 Task: Find connections with filter location Olavarría with filter topic #communitybuildingwith filter profile language German with filter current company Tata Communications with filter school AGRA COLLEGE, AGRA with filter industry Metal Ore Mining with filter service category Wealth Management with filter keywords title Nurse Practitioner
Action: Mouse moved to (622, 114)
Screenshot: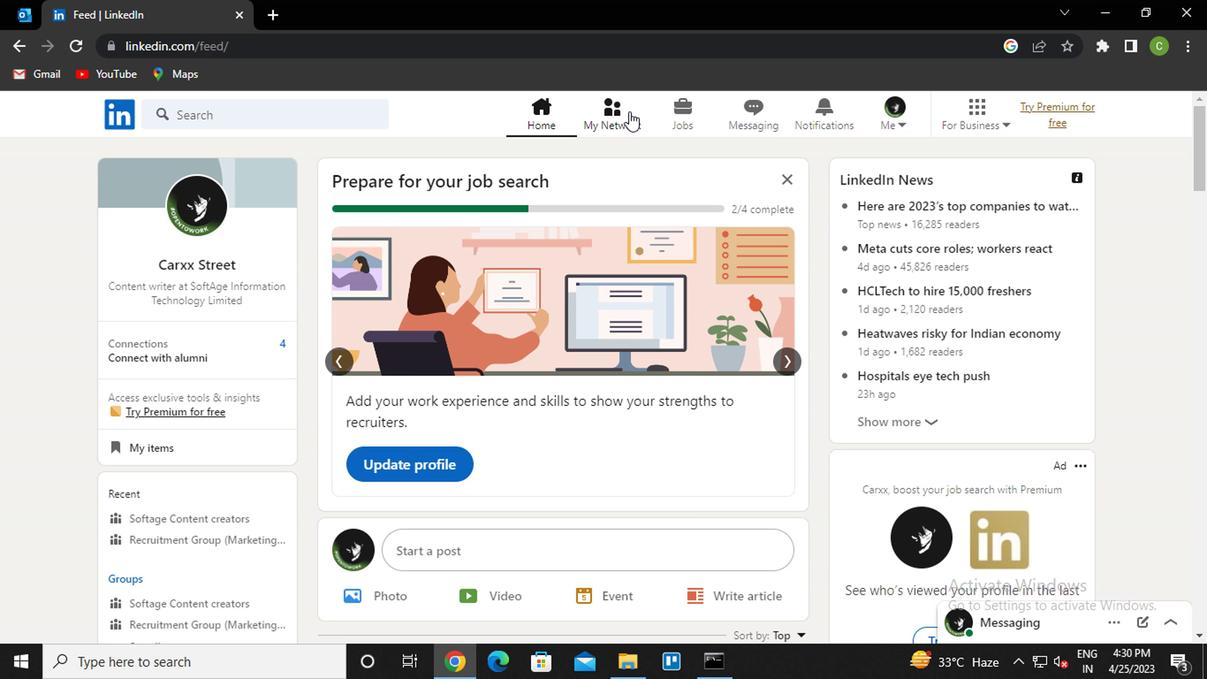 
Action: Mouse pressed left at (622, 114)
Screenshot: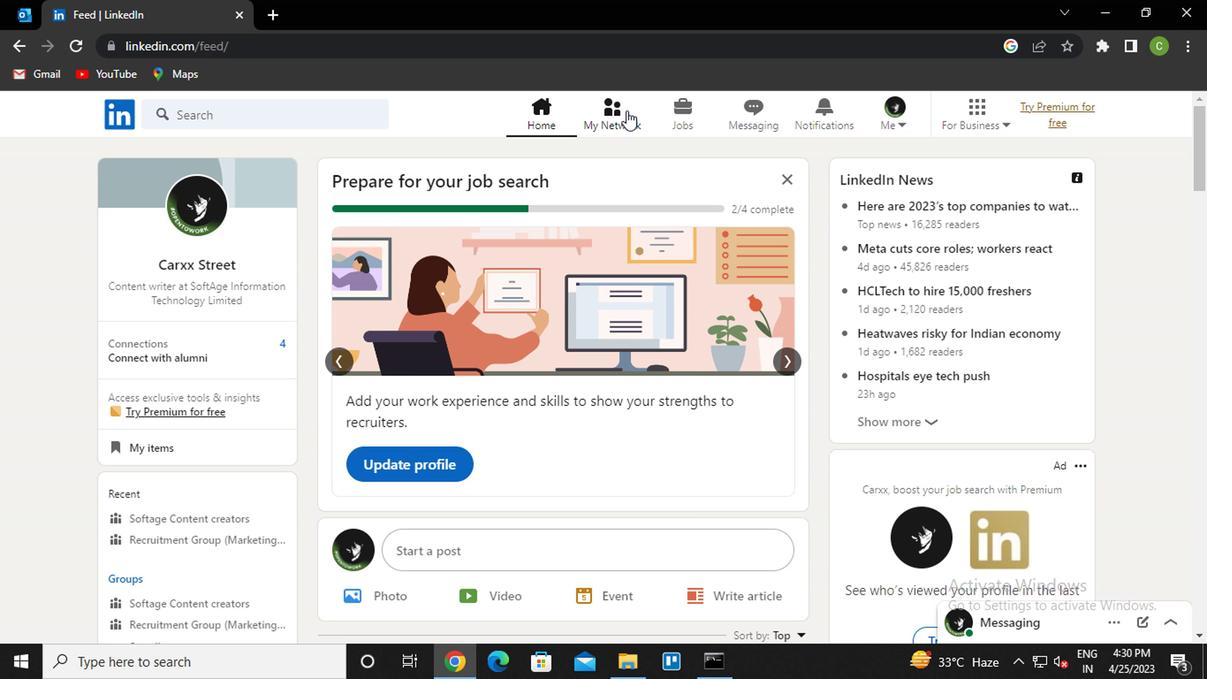 
Action: Mouse moved to (273, 220)
Screenshot: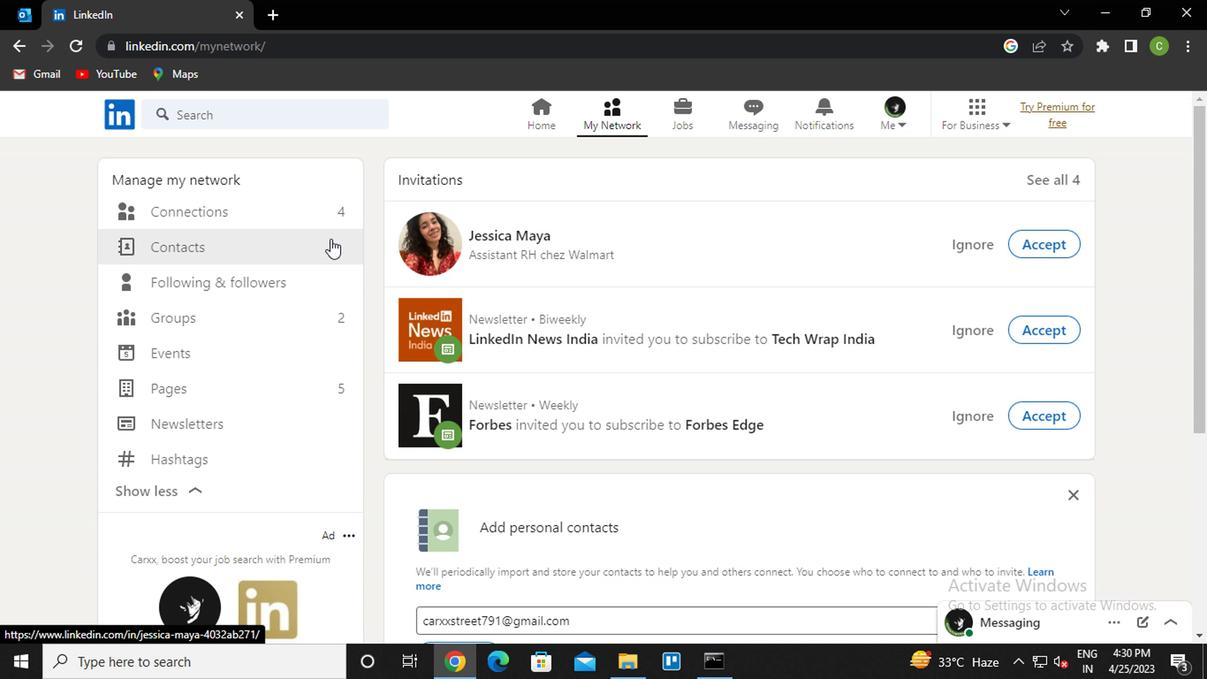 
Action: Mouse pressed left at (273, 220)
Screenshot: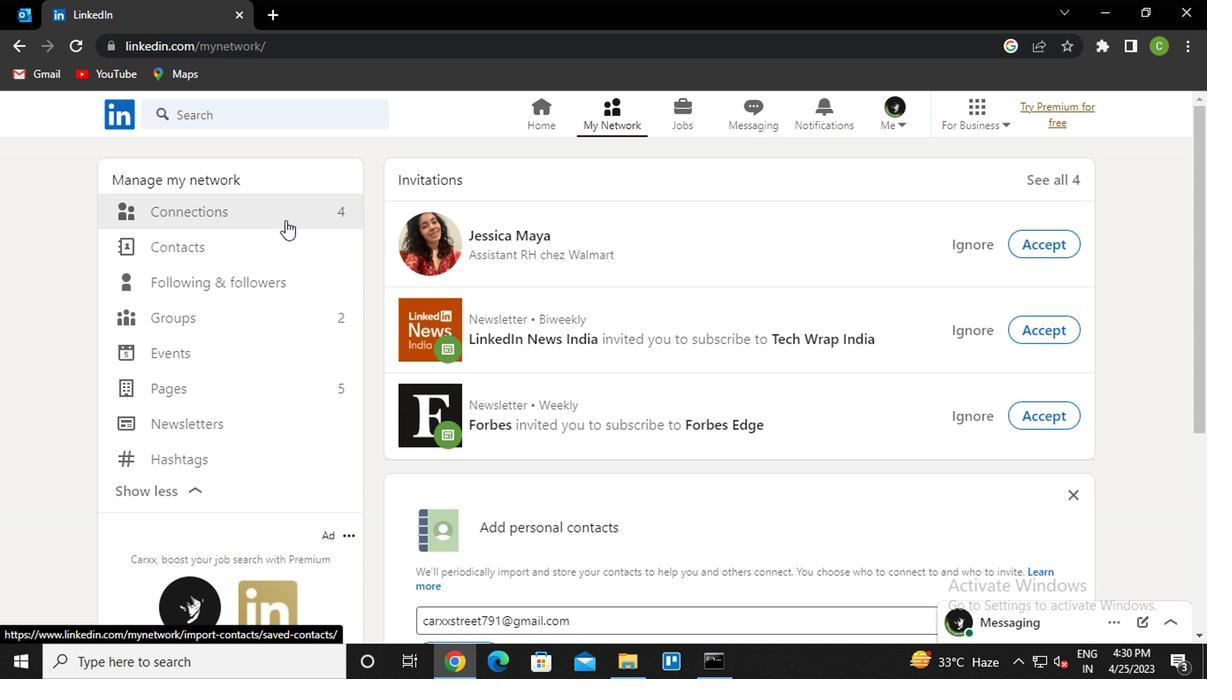 
Action: Mouse moved to (719, 212)
Screenshot: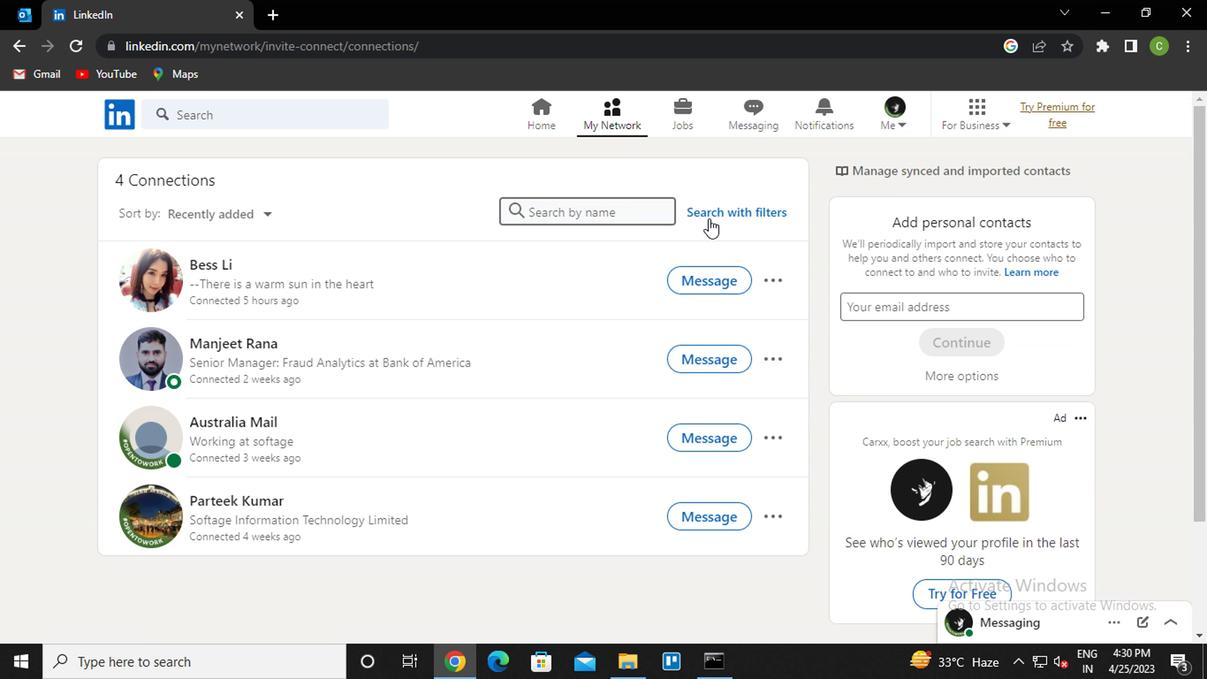 
Action: Mouse pressed left at (719, 212)
Screenshot: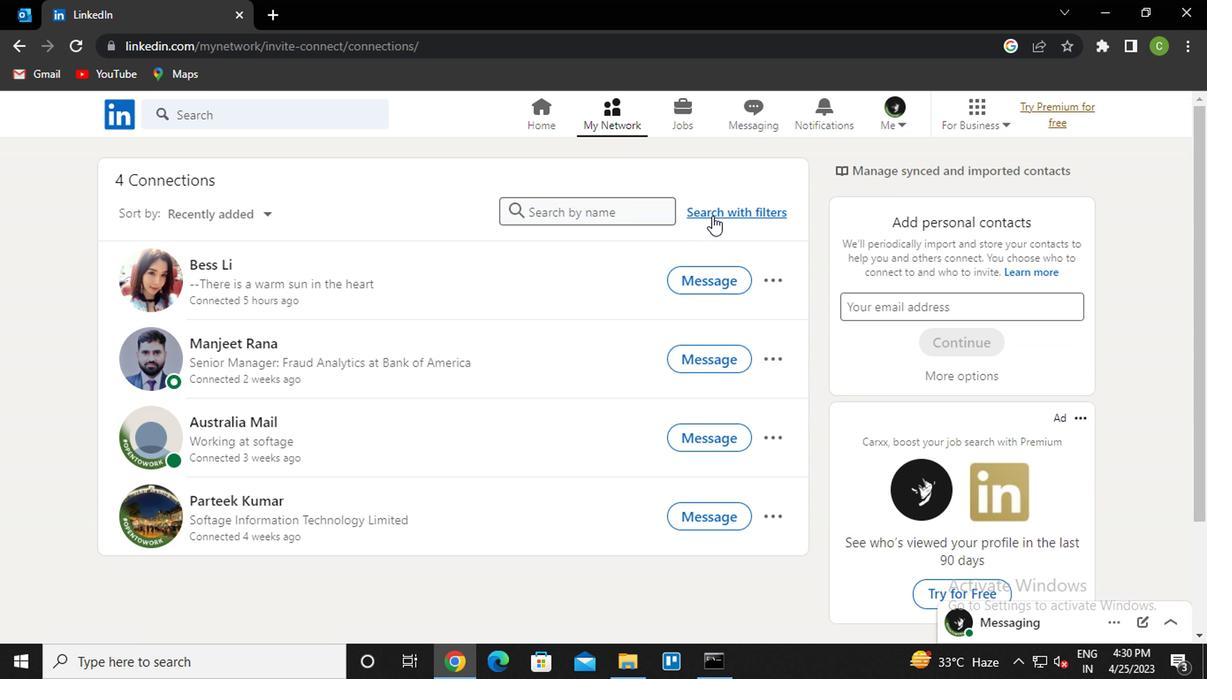 
Action: Mouse moved to (563, 162)
Screenshot: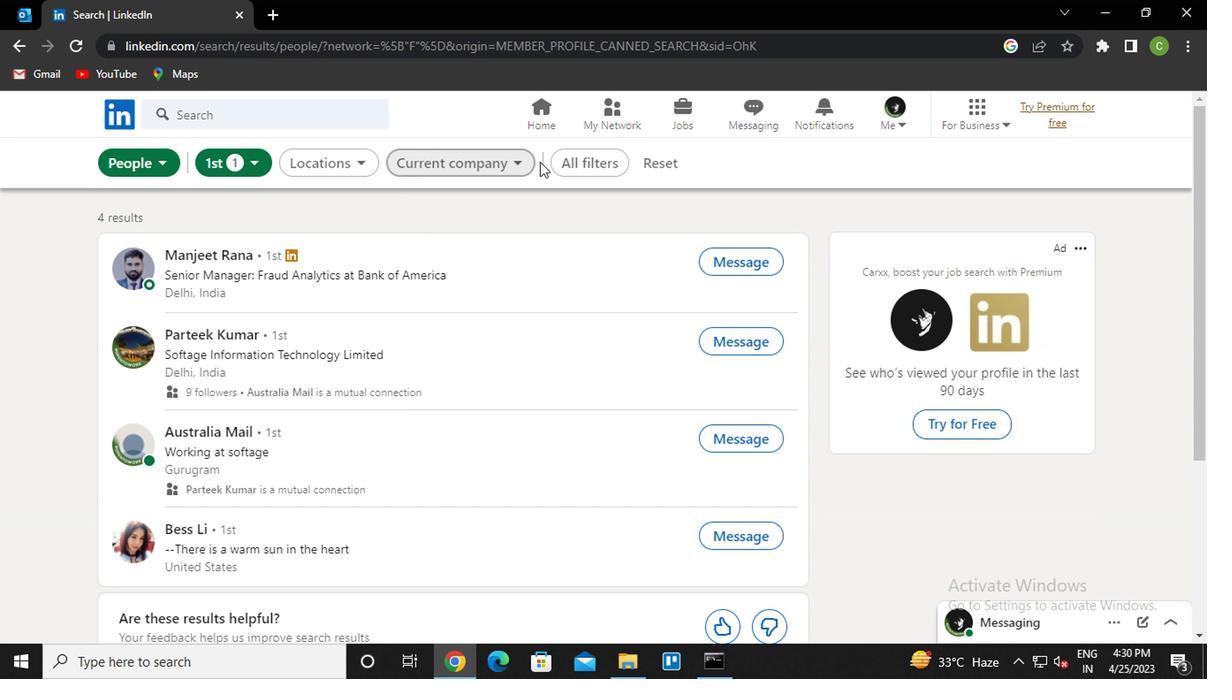 
Action: Mouse pressed left at (563, 162)
Screenshot: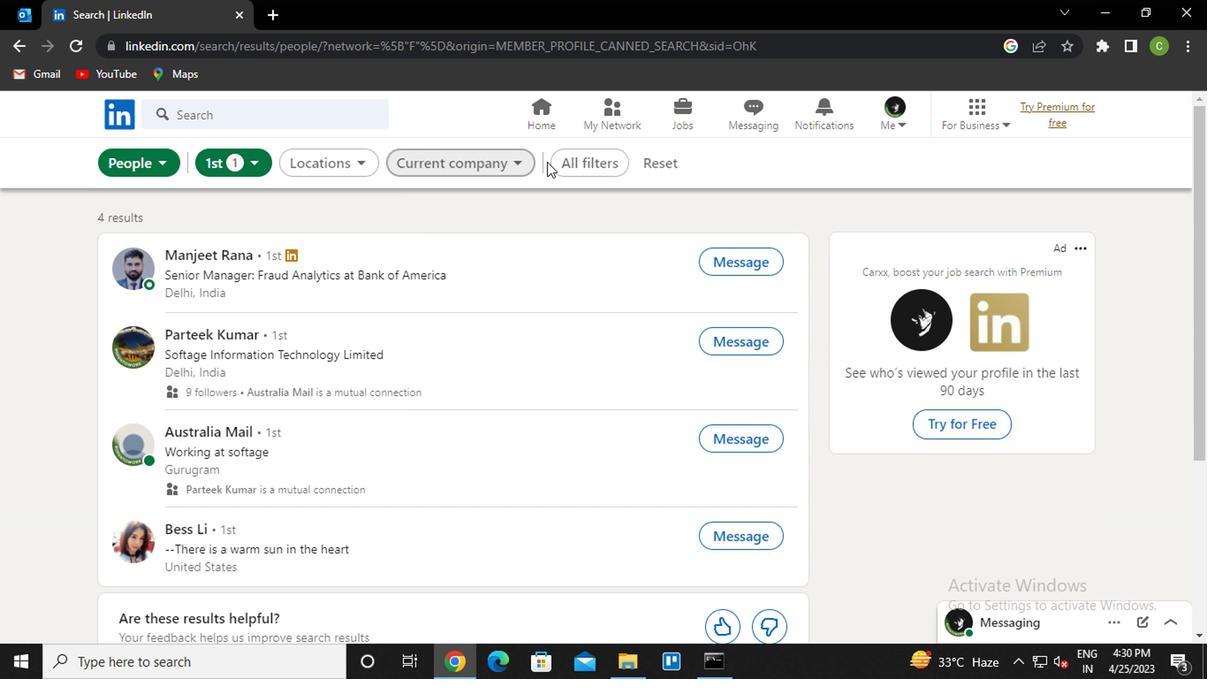 
Action: Mouse moved to (914, 403)
Screenshot: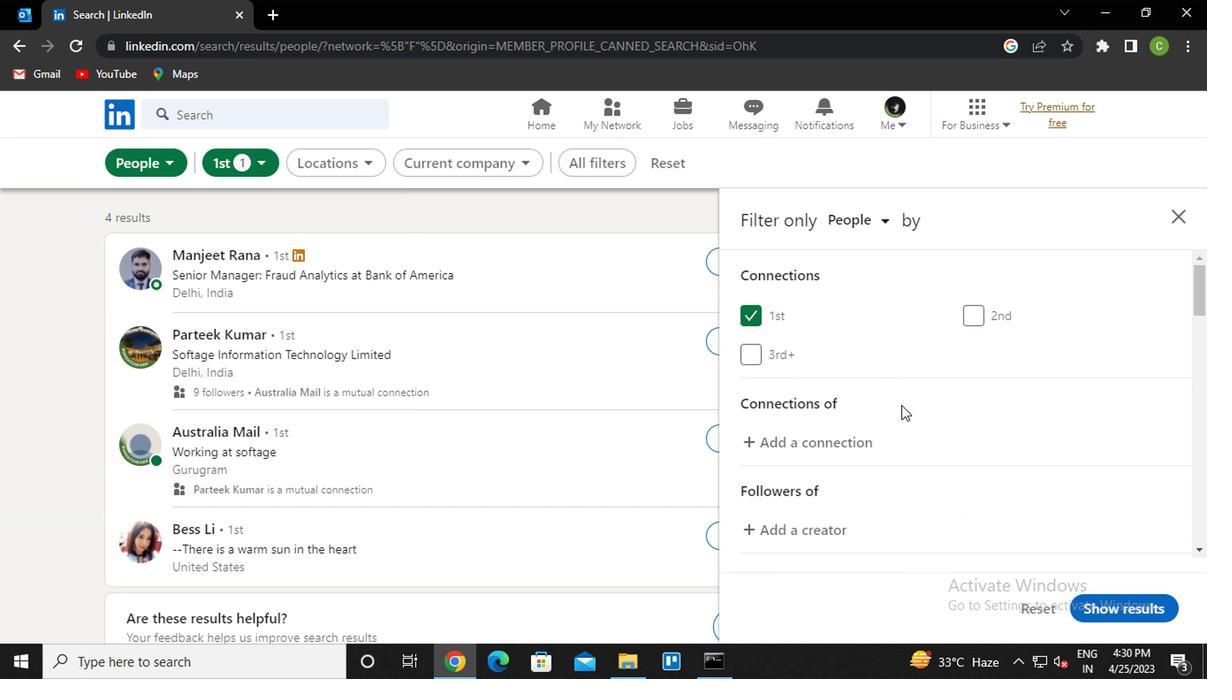 
Action: Mouse scrolled (914, 401) with delta (0, -1)
Screenshot: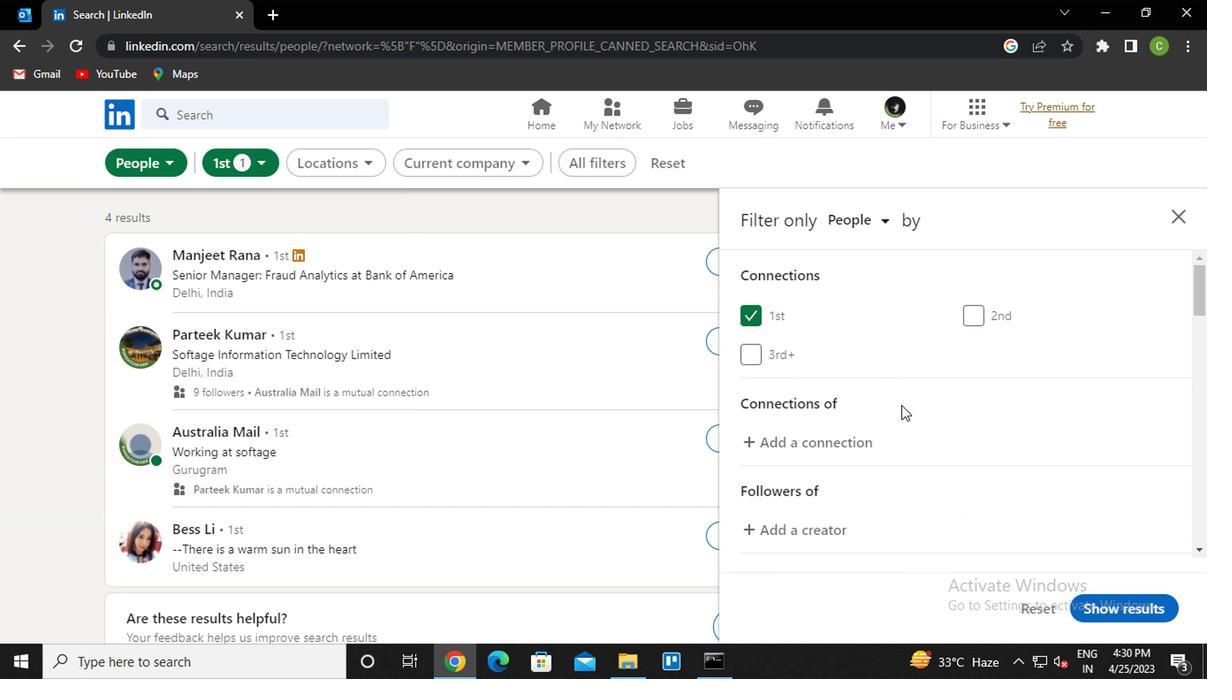 
Action: Mouse moved to (914, 401)
Screenshot: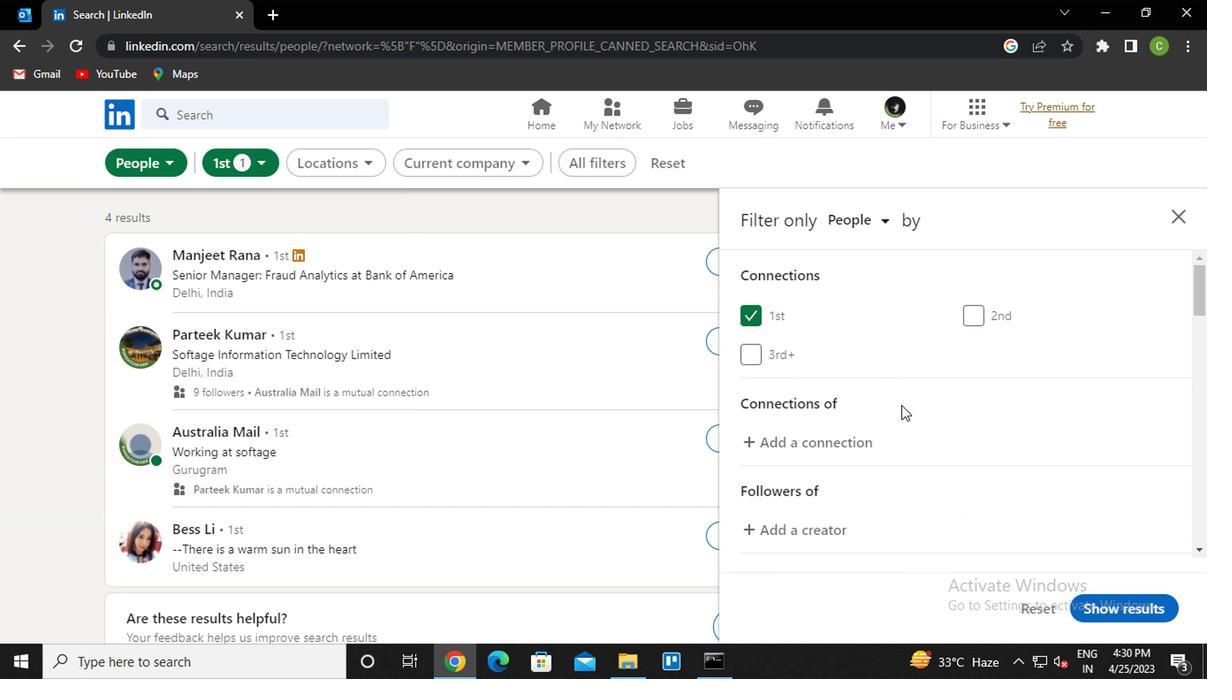 
Action: Mouse scrolled (914, 401) with delta (0, 0)
Screenshot: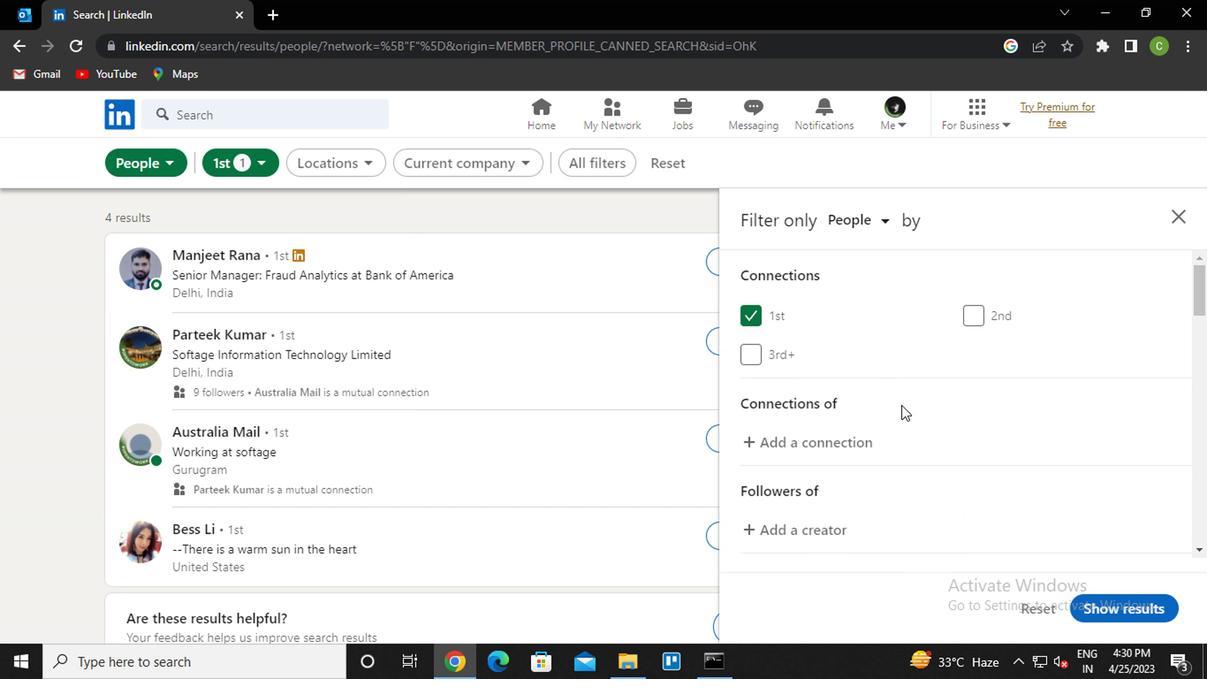 
Action: Mouse moved to (917, 401)
Screenshot: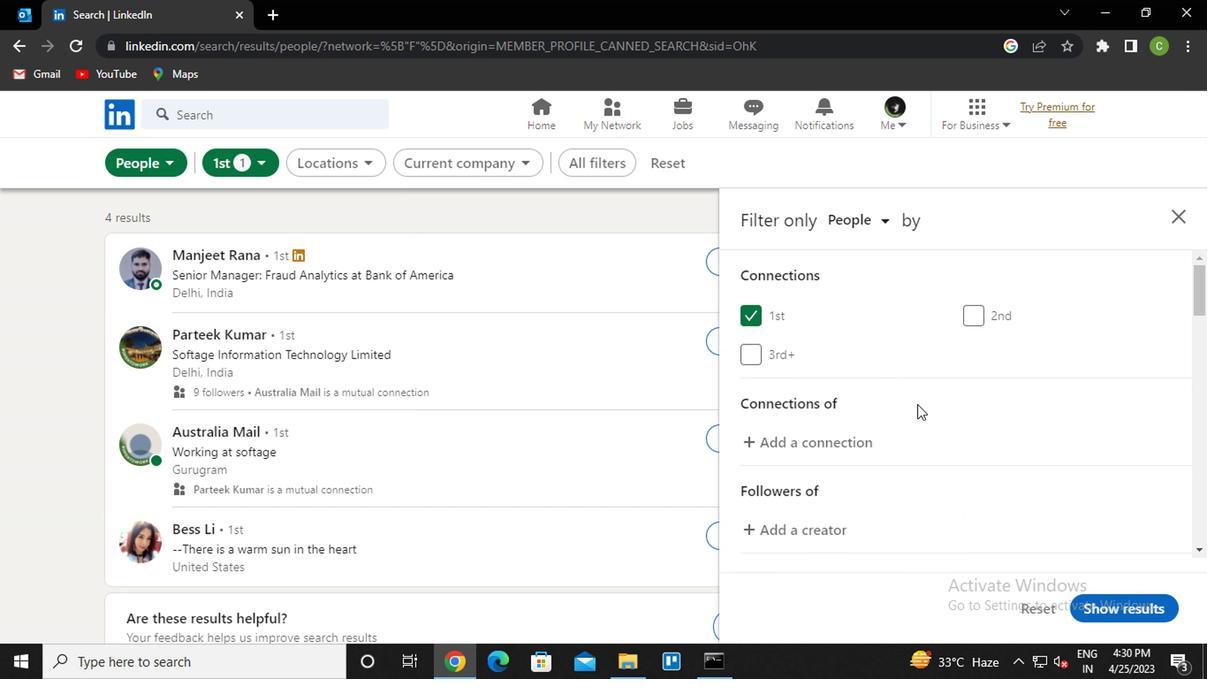 
Action: Mouse scrolled (917, 400) with delta (0, 0)
Screenshot: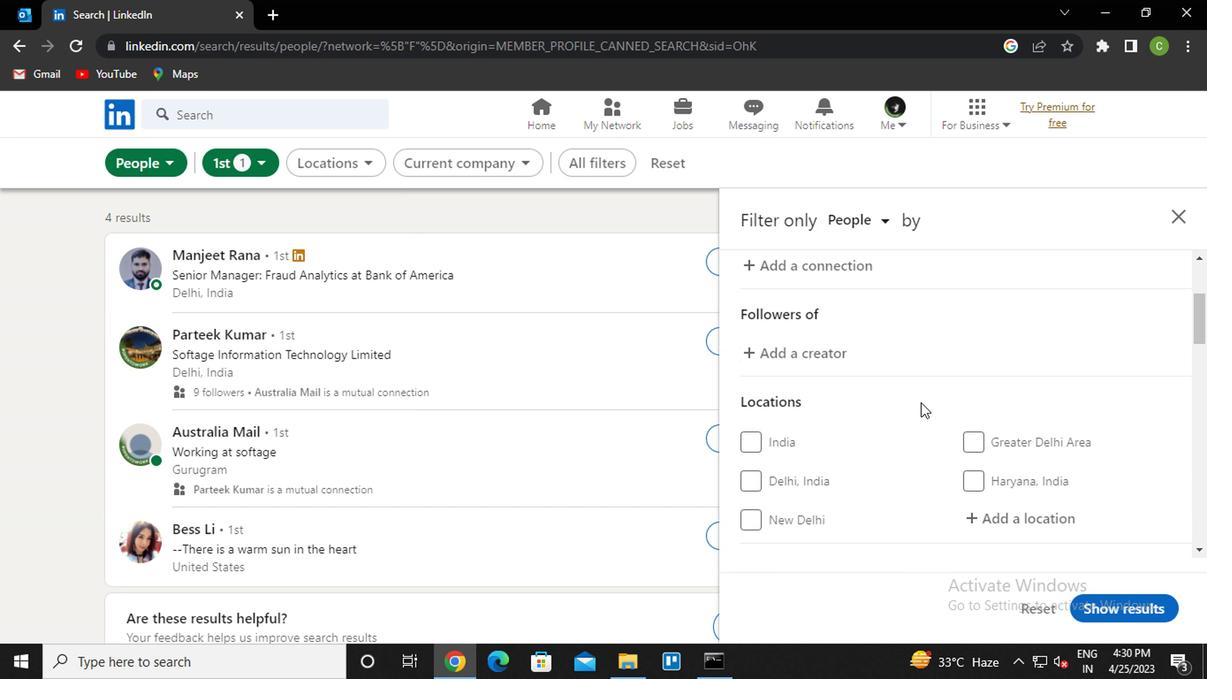 
Action: Mouse moved to (1007, 423)
Screenshot: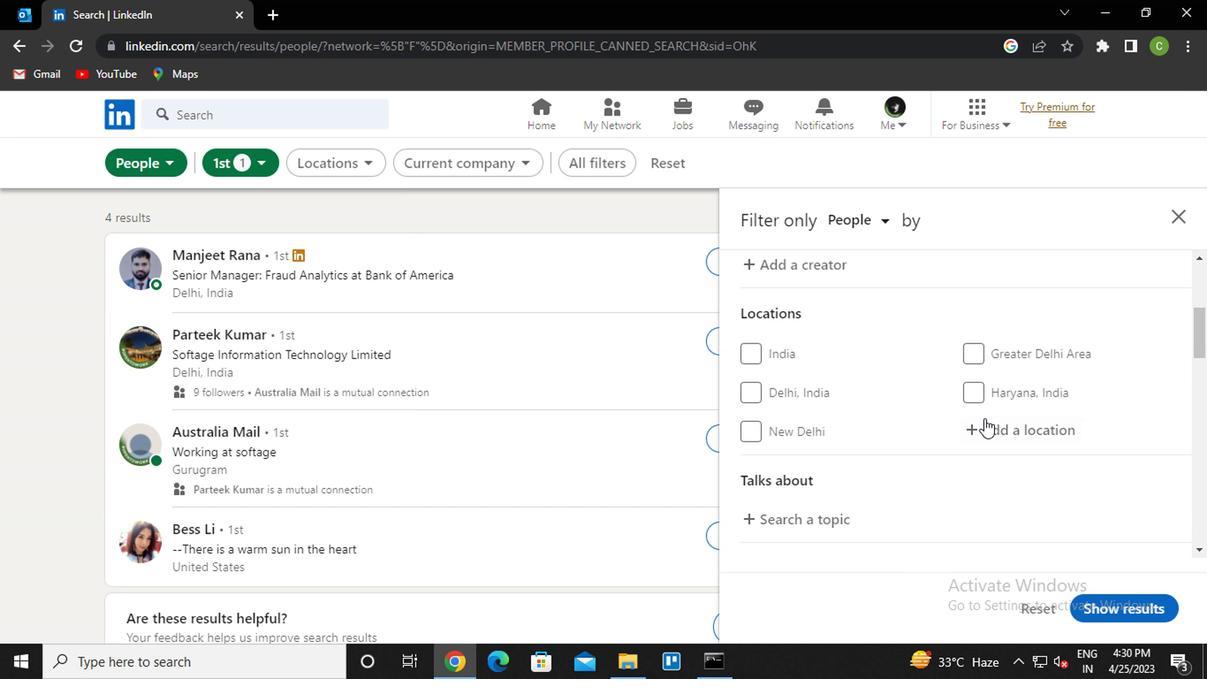 
Action: Mouse pressed left at (1007, 423)
Screenshot: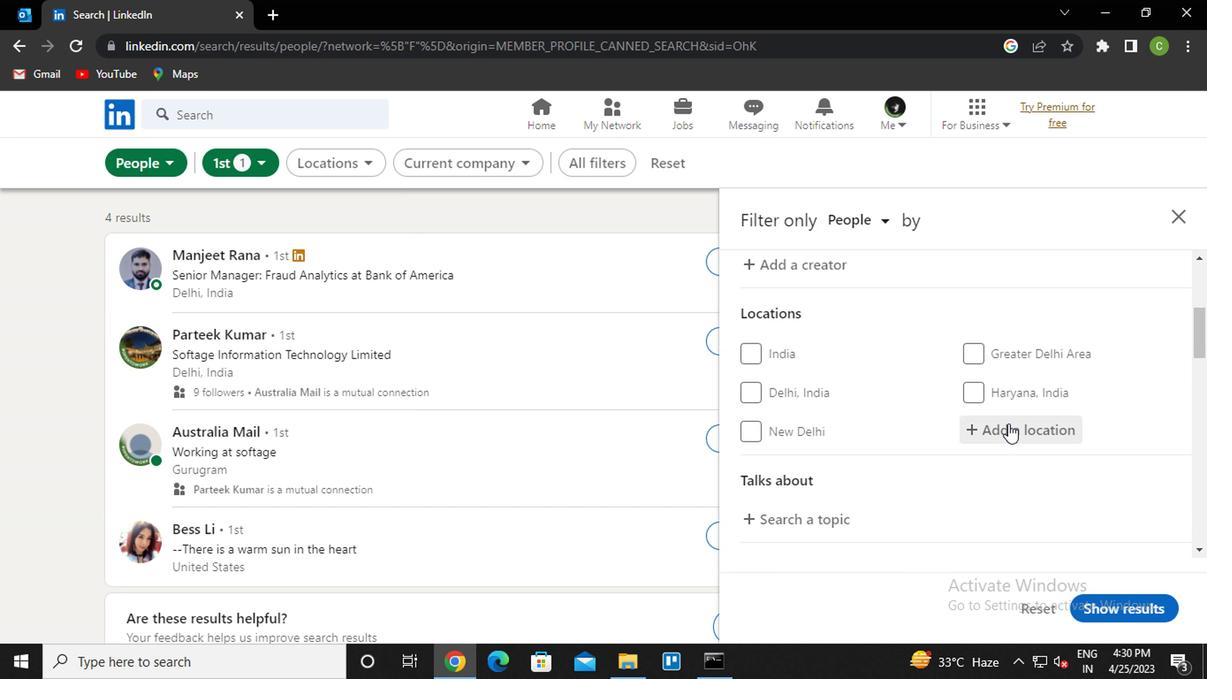 
Action: Mouse moved to (897, 499)
Screenshot: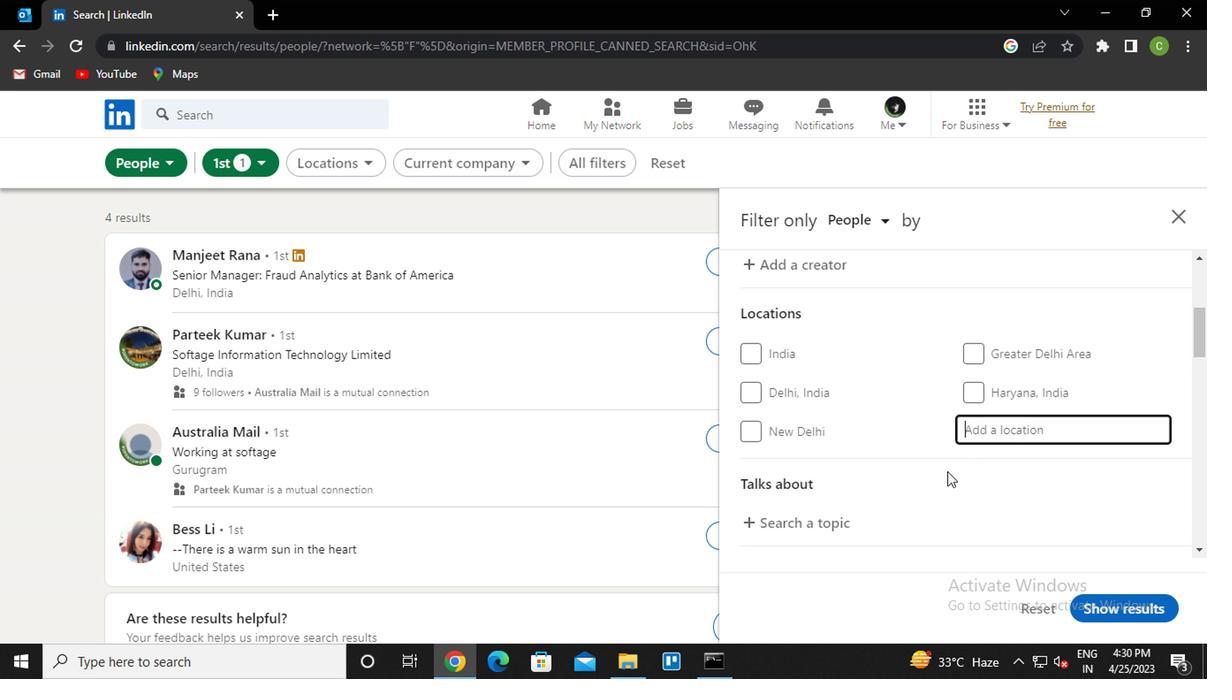
Action: Key pressed ola<Key.backspace><Key.backspace><Key.caps_lock>lavaria<Key.backspace><Key.backspace><Key.backspace>rria
Screenshot: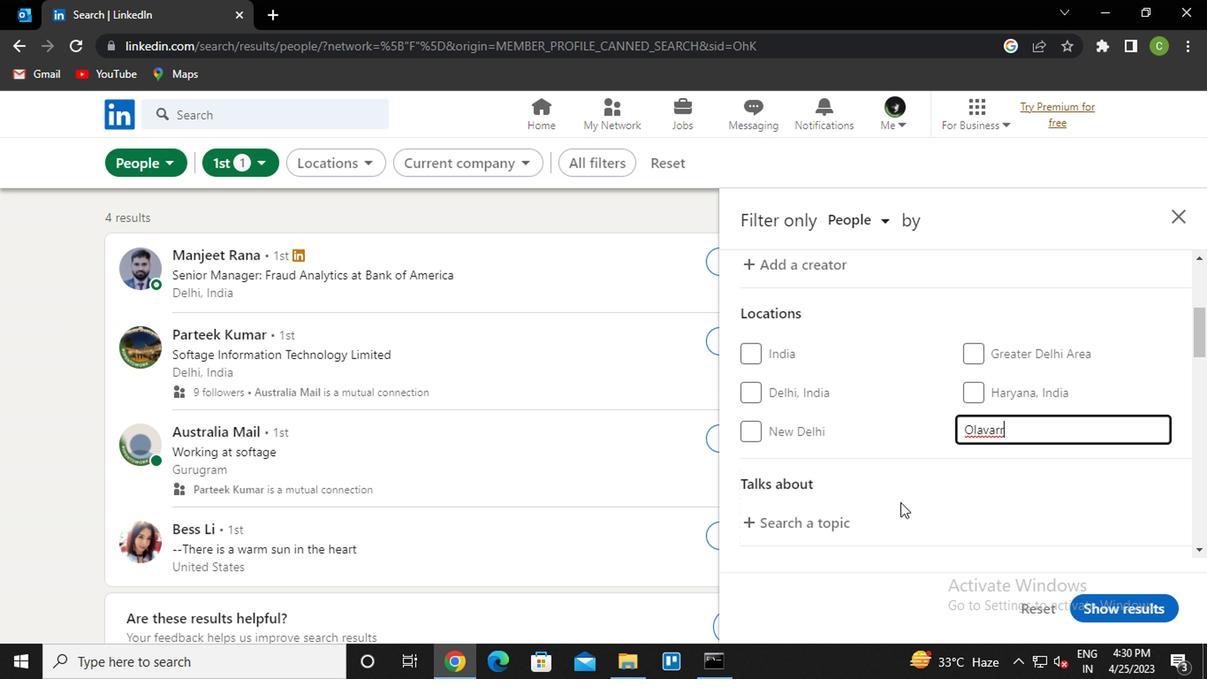 
Action: Mouse moved to (914, 481)
Screenshot: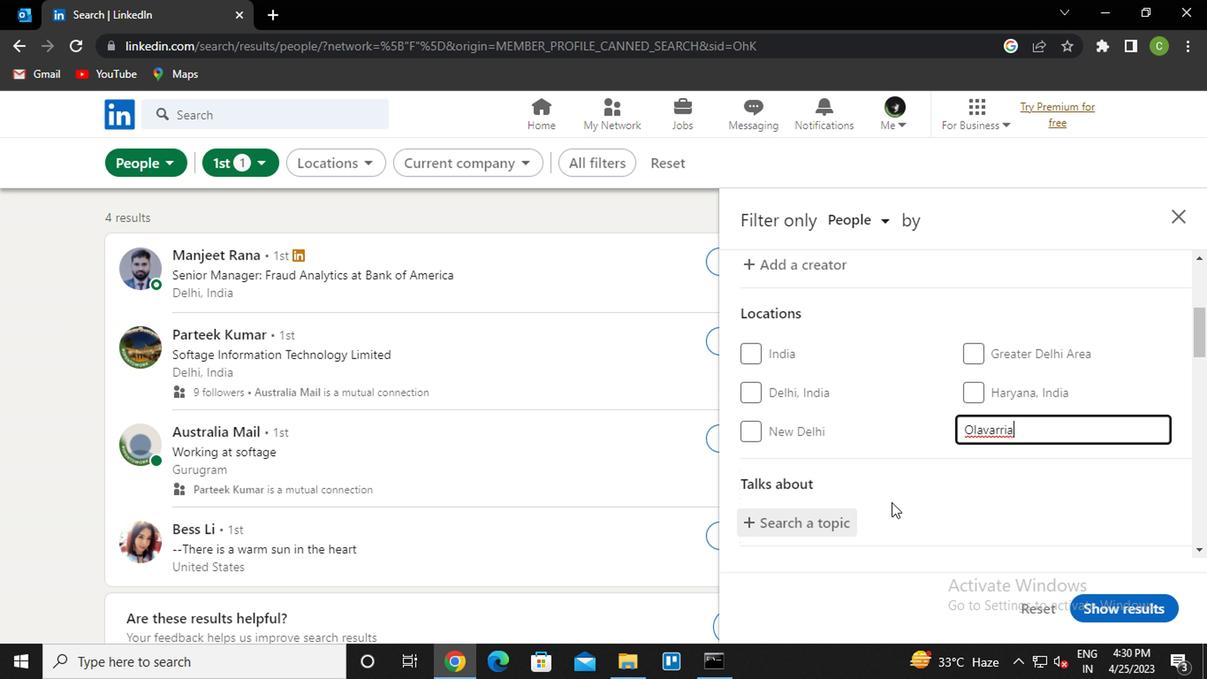 
Action: Mouse pressed left at (914, 481)
Screenshot: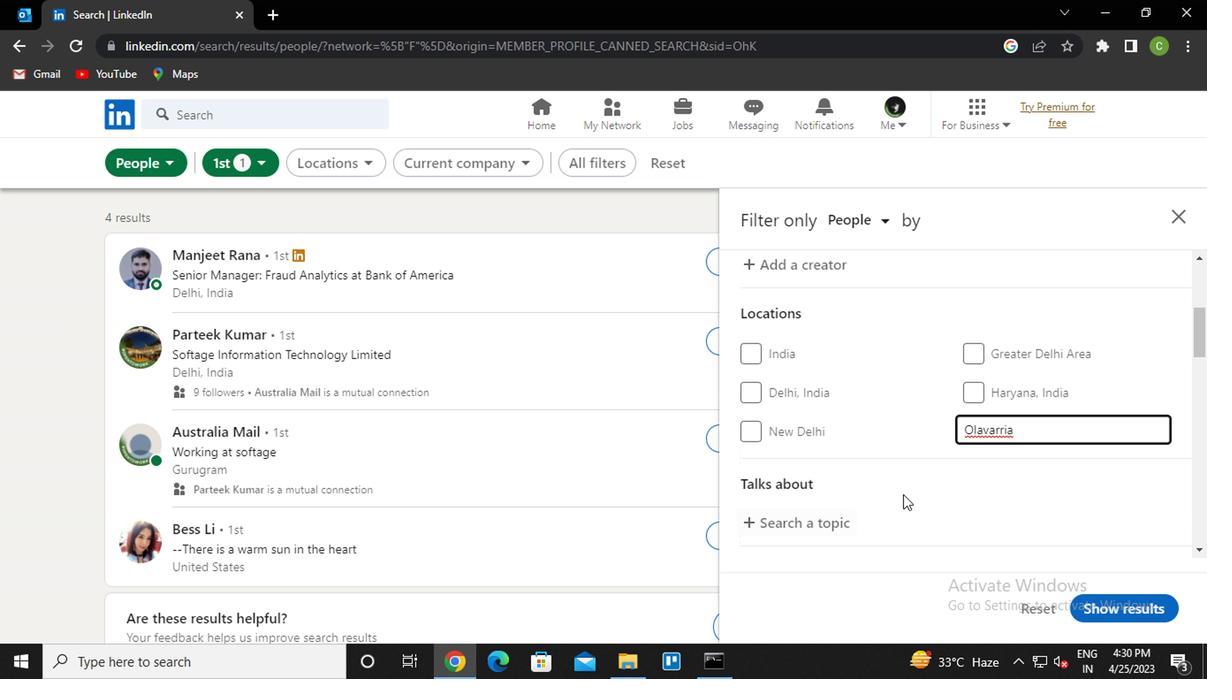 
Action: Mouse moved to (826, 515)
Screenshot: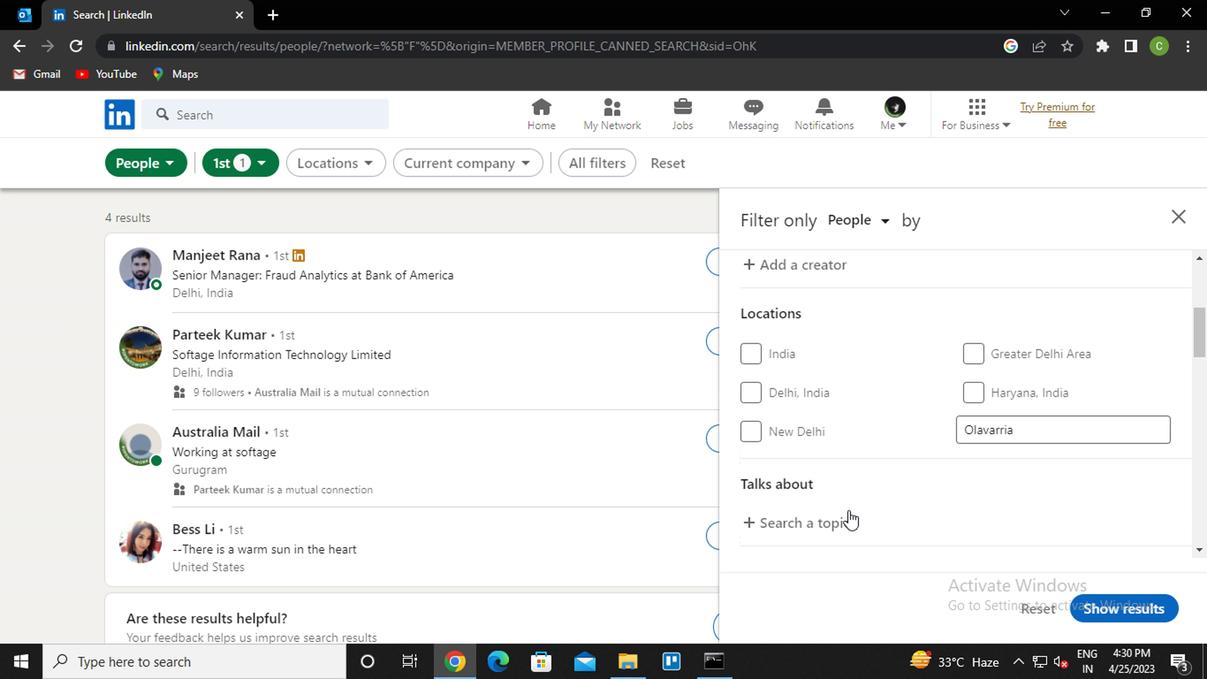 
Action: Mouse pressed left at (826, 515)
Screenshot: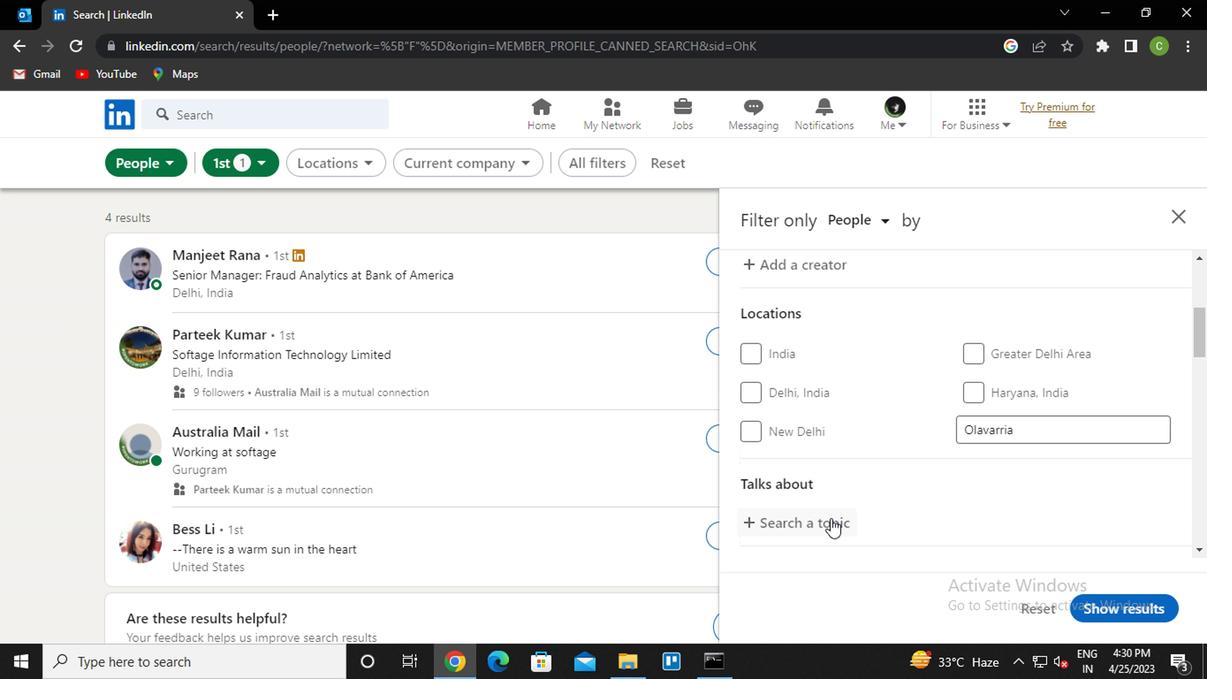 
Action: Mouse moved to (837, 496)
Screenshot: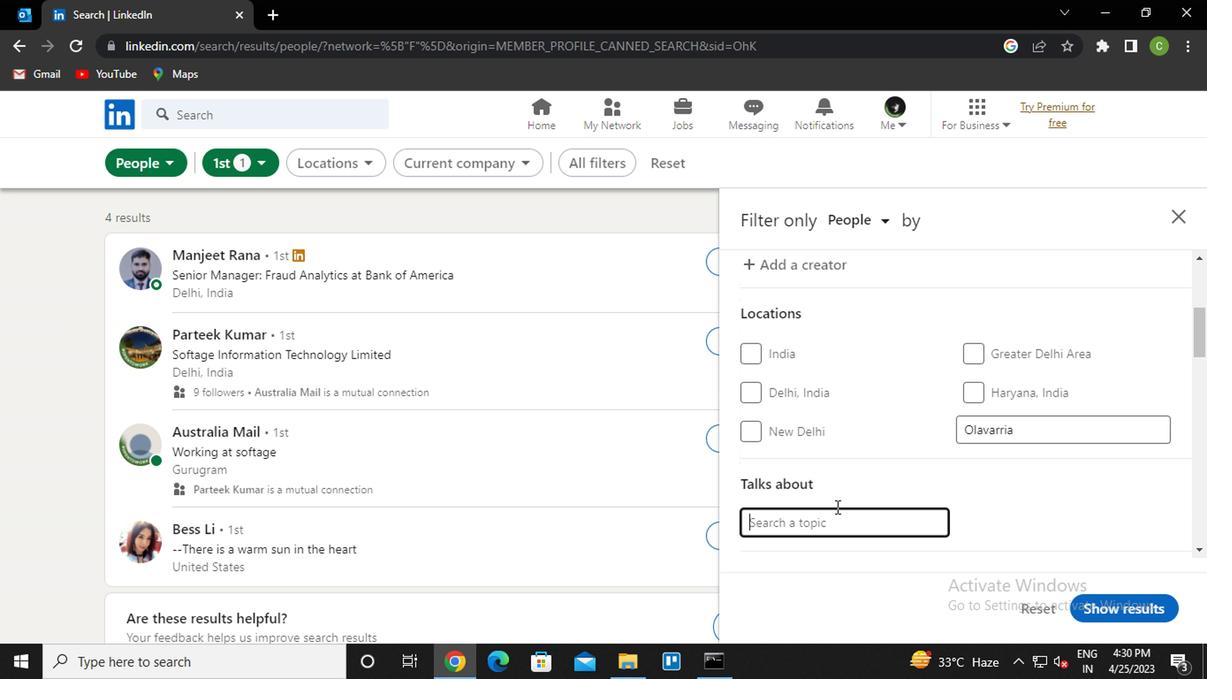 
Action: Key pressed <Key.caps_lock>c<Key.caps_lock>ommunity<Key.down><Key.down><Key.down><Key.down><Key.up><Key.enter>
Screenshot: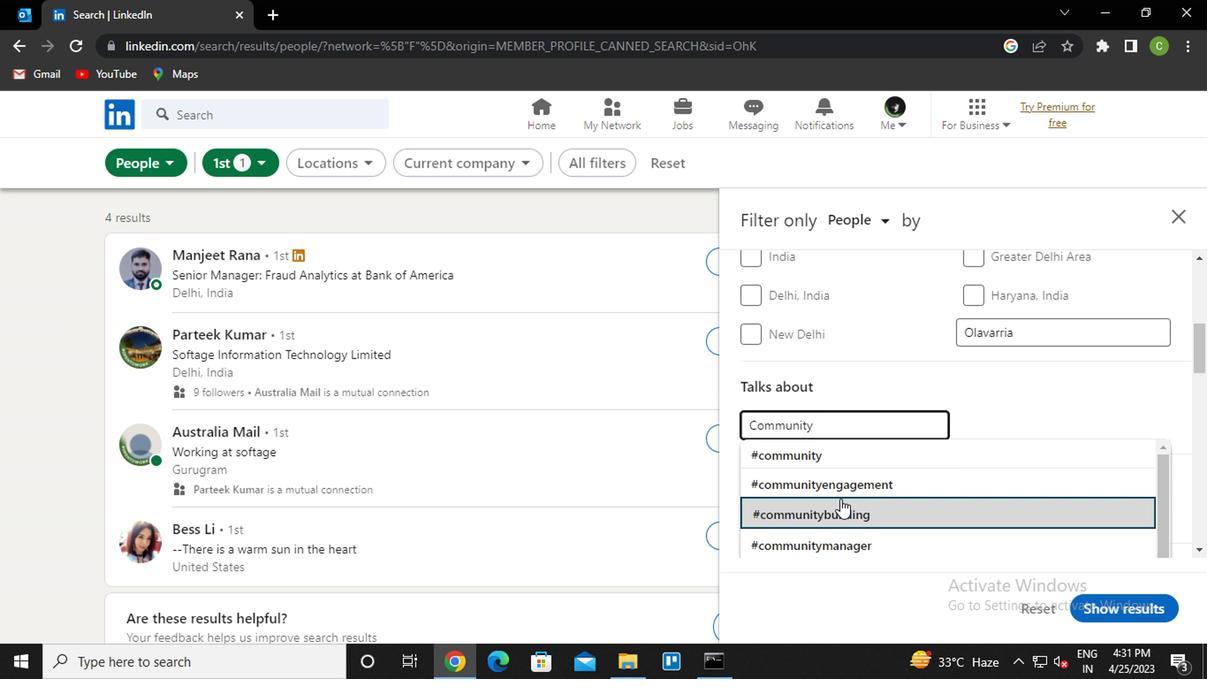 
Action: Mouse moved to (833, 496)
Screenshot: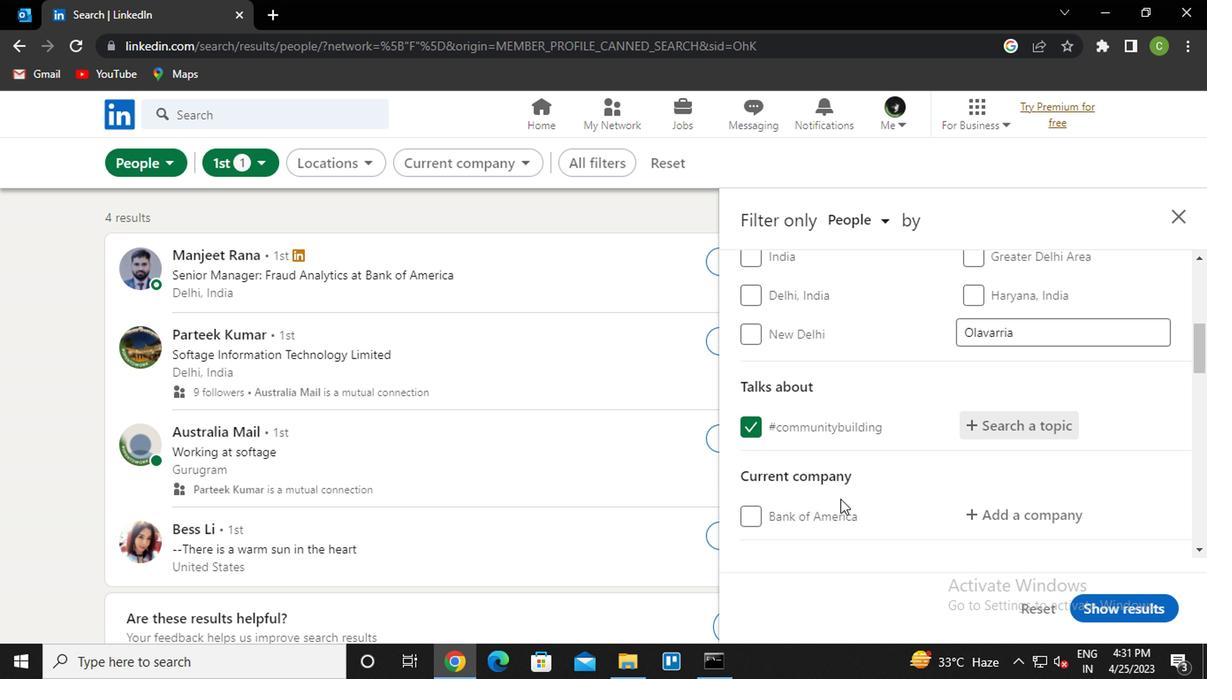 
Action: Mouse scrolled (833, 496) with delta (0, 0)
Screenshot: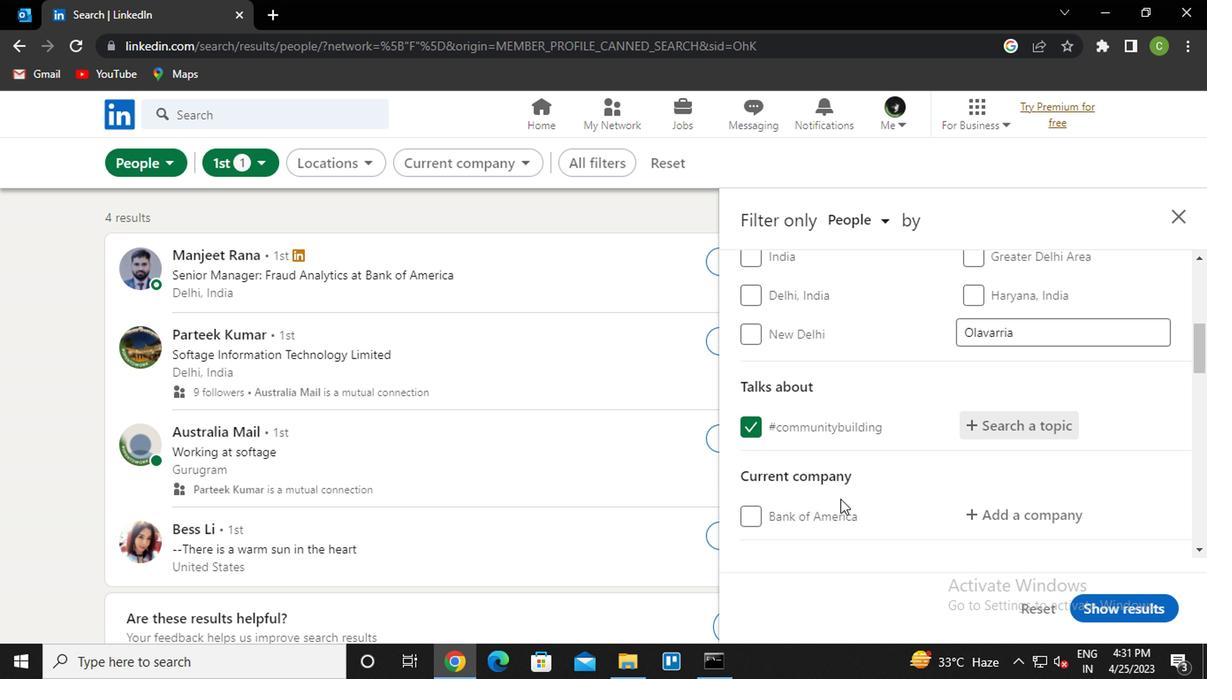 
Action: Mouse moved to (1005, 431)
Screenshot: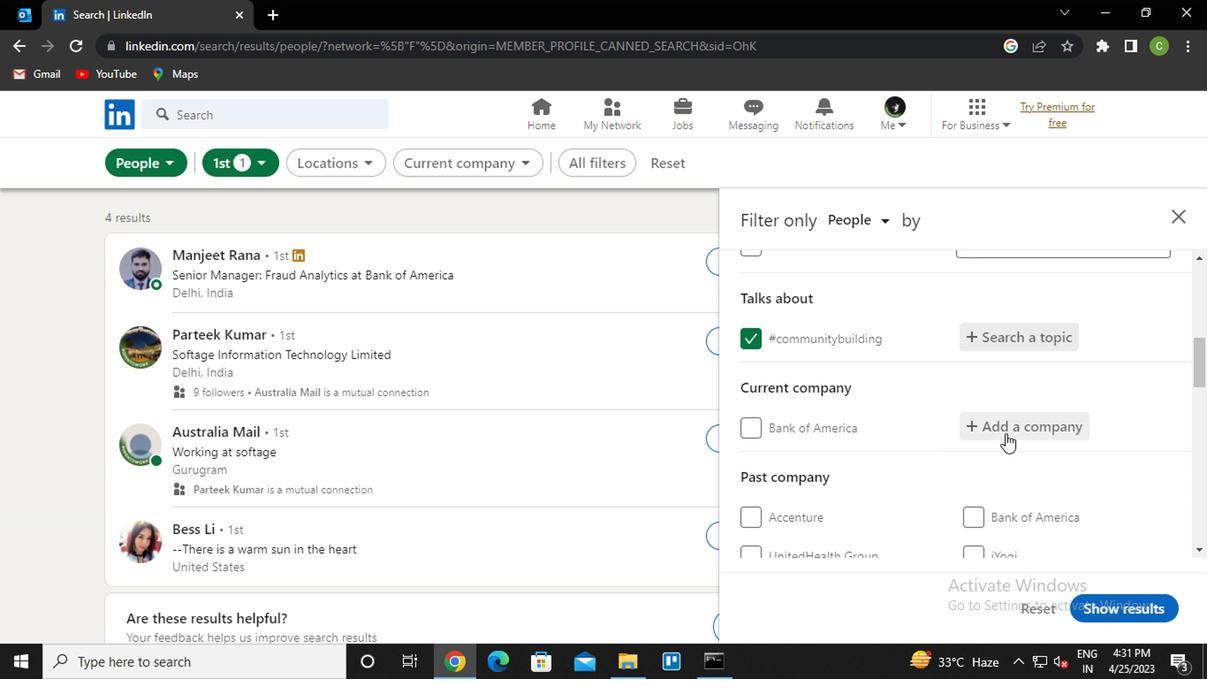 
Action: Mouse pressed left at (1005, 431)
Screenshot: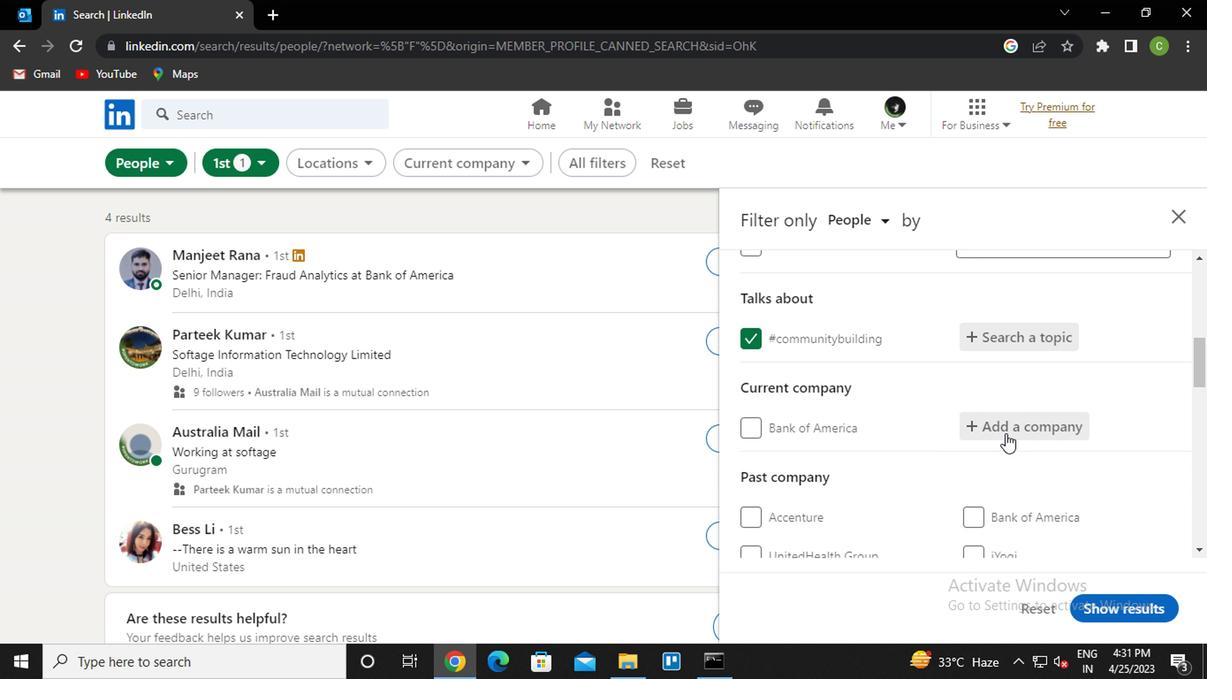 
Action: Mouse moved to (904, 503)
Screenshot: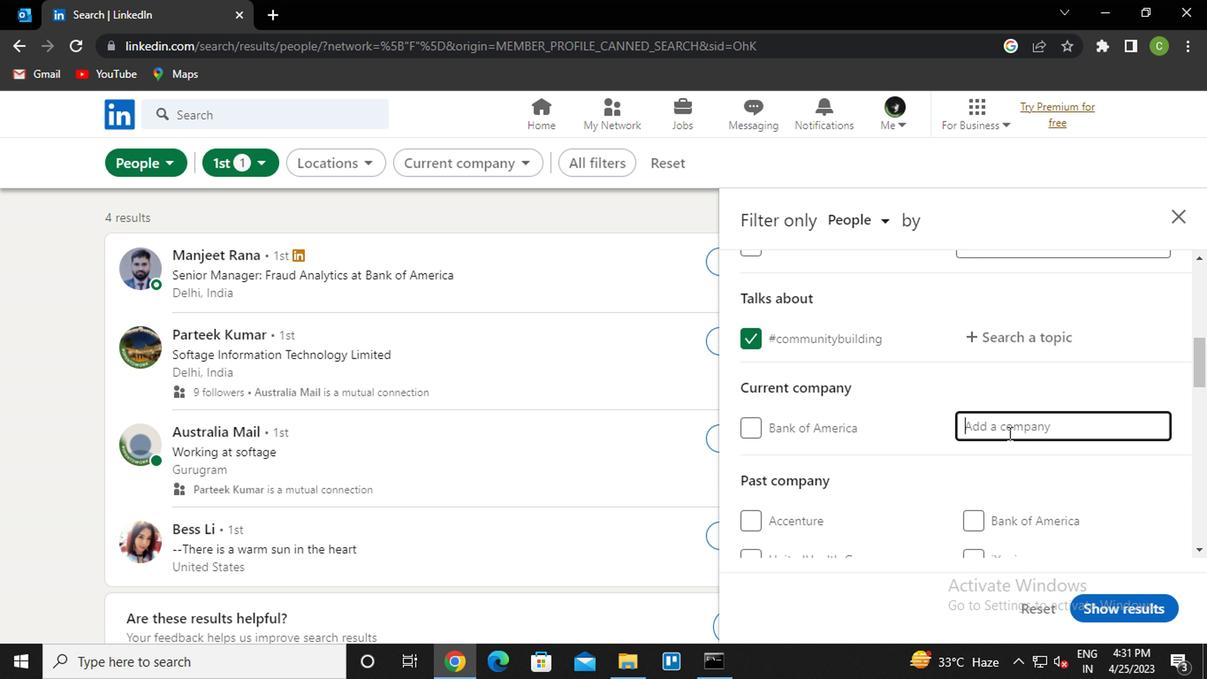 
Action: Key pressed <Key.caps_lock>t<Key.caps_lock>ata<Key.space>communi<Key.down><Key.enter>
Screenshot: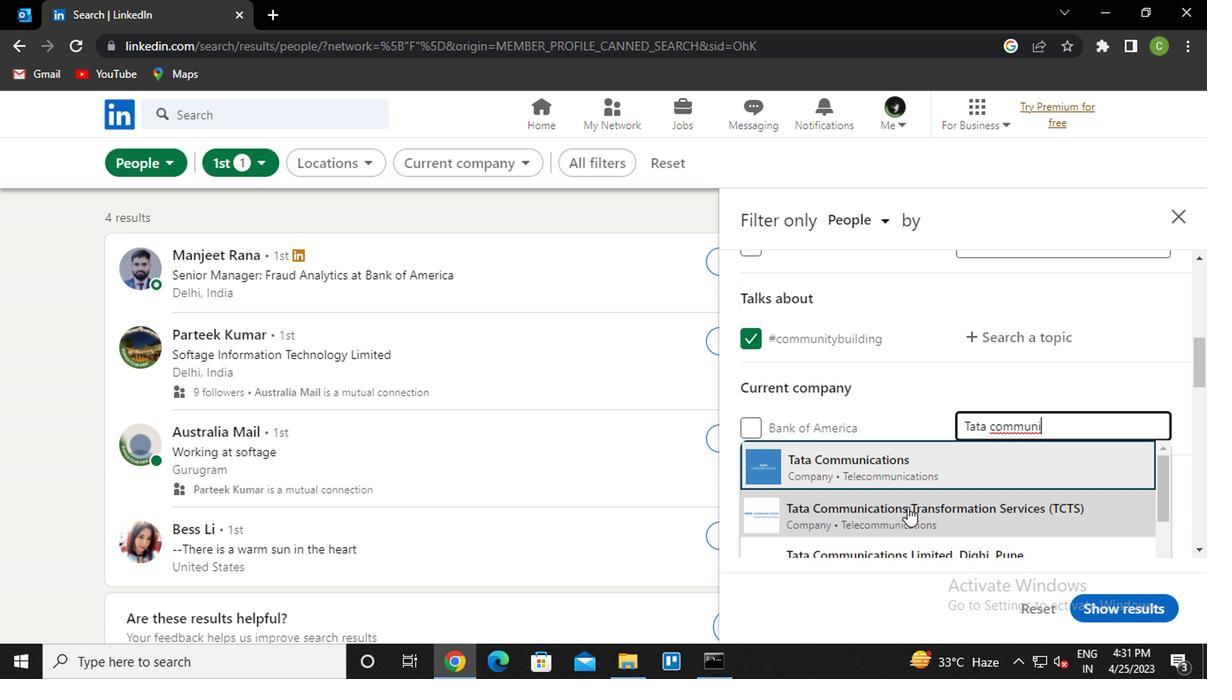 
Action: Mouse moved to (904, 503)
Screenshot: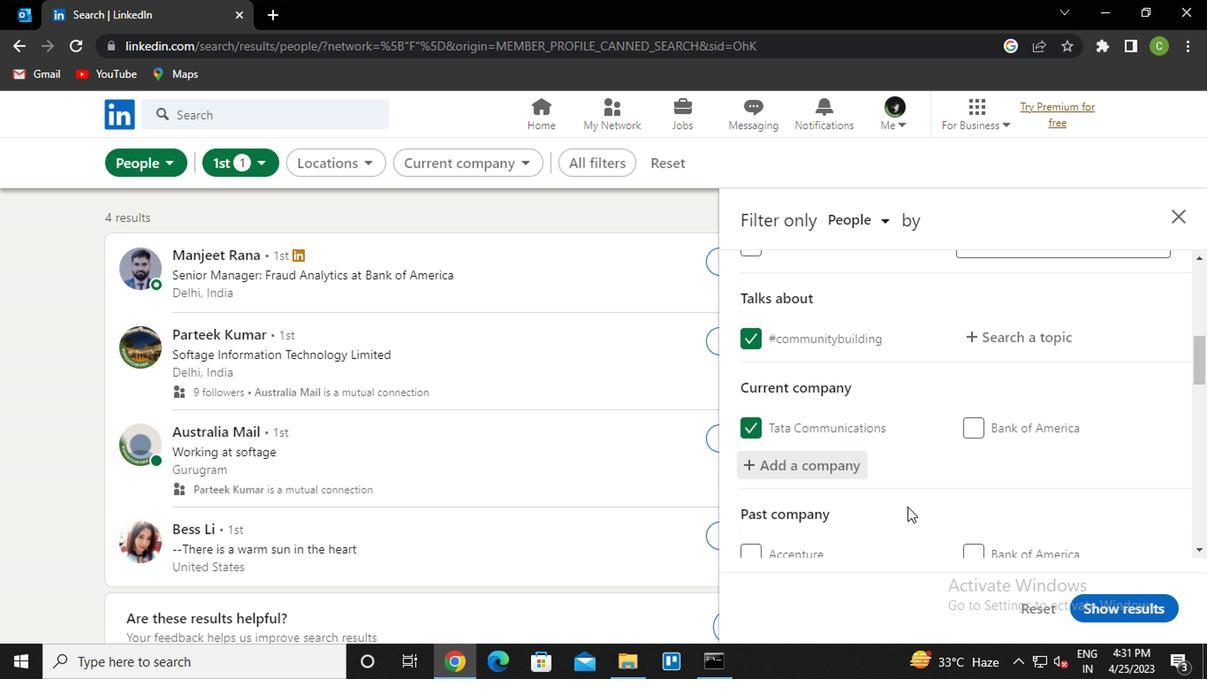 
Action: Mouse scrolled (904, 503) with delta (0, 0)
Screenshot: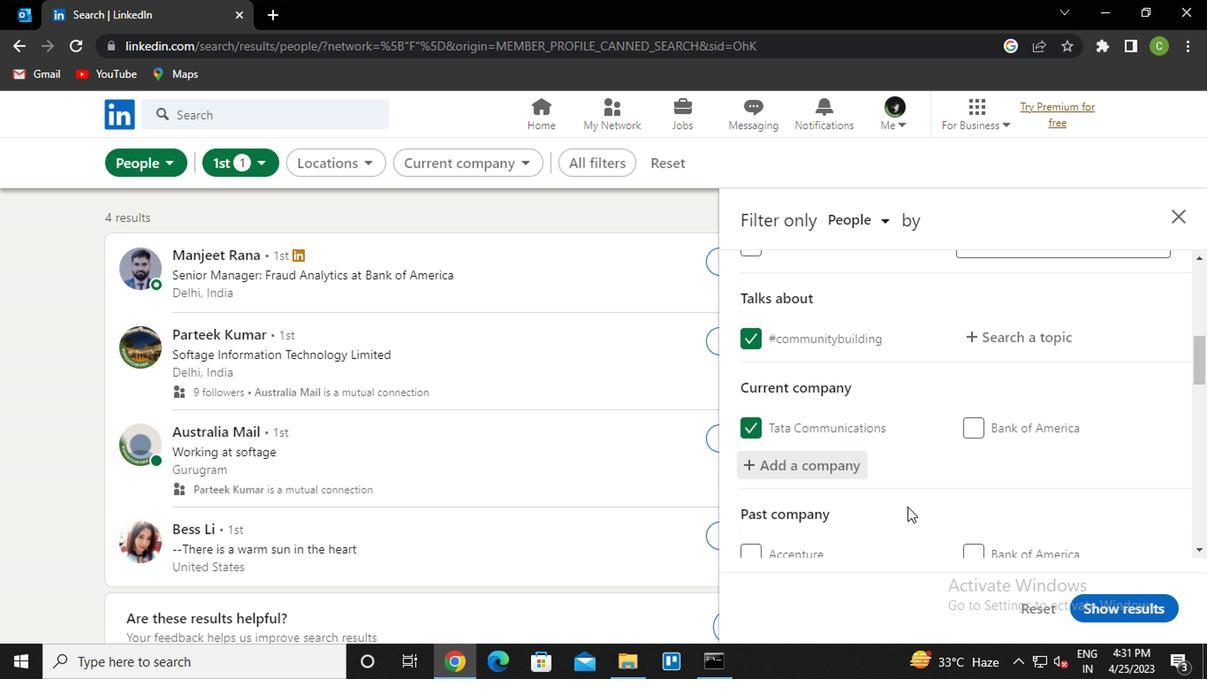 
Action: Mouse moved to (907, 501)
Screenshot: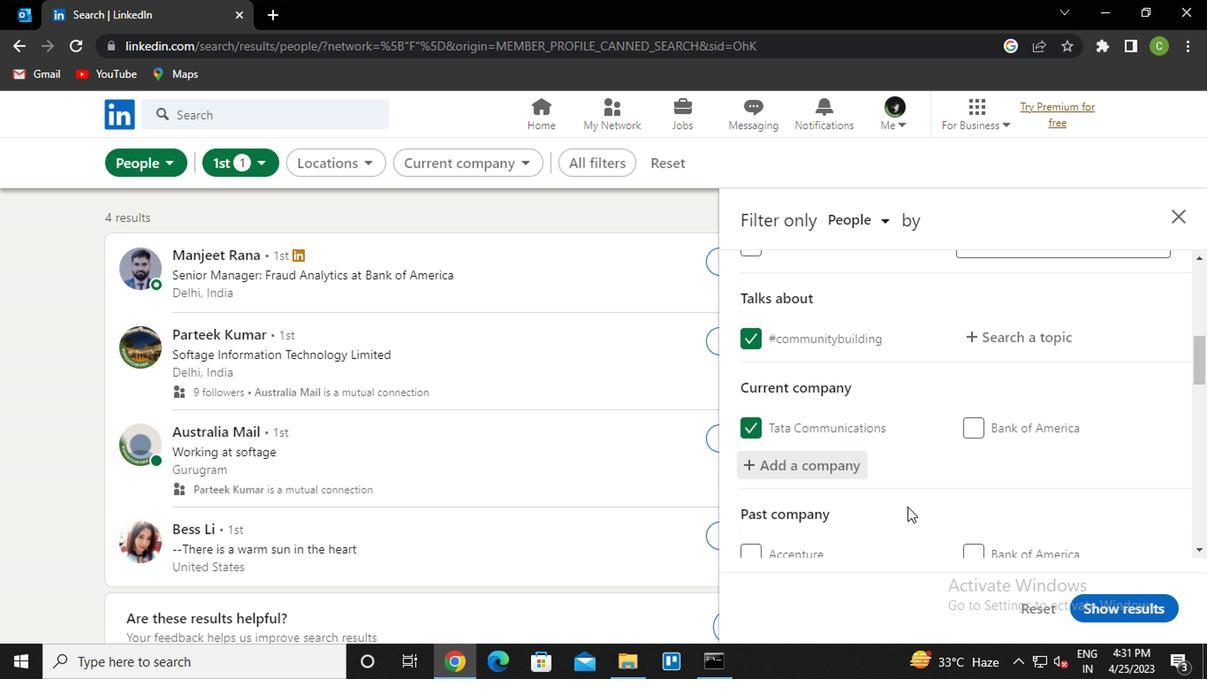 
Action: Mouse scrolled (907, 500) with delta (0, 0)
Screenshot: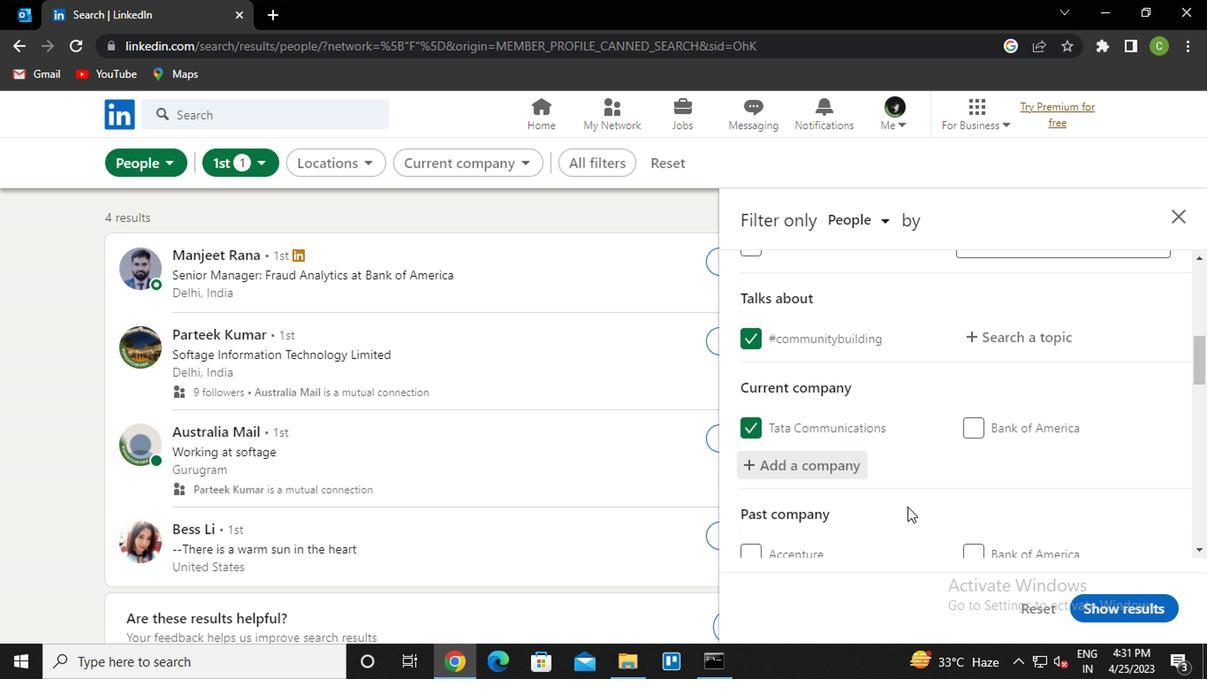 
Action: Mouse moved to (890, 474)
Screenshot: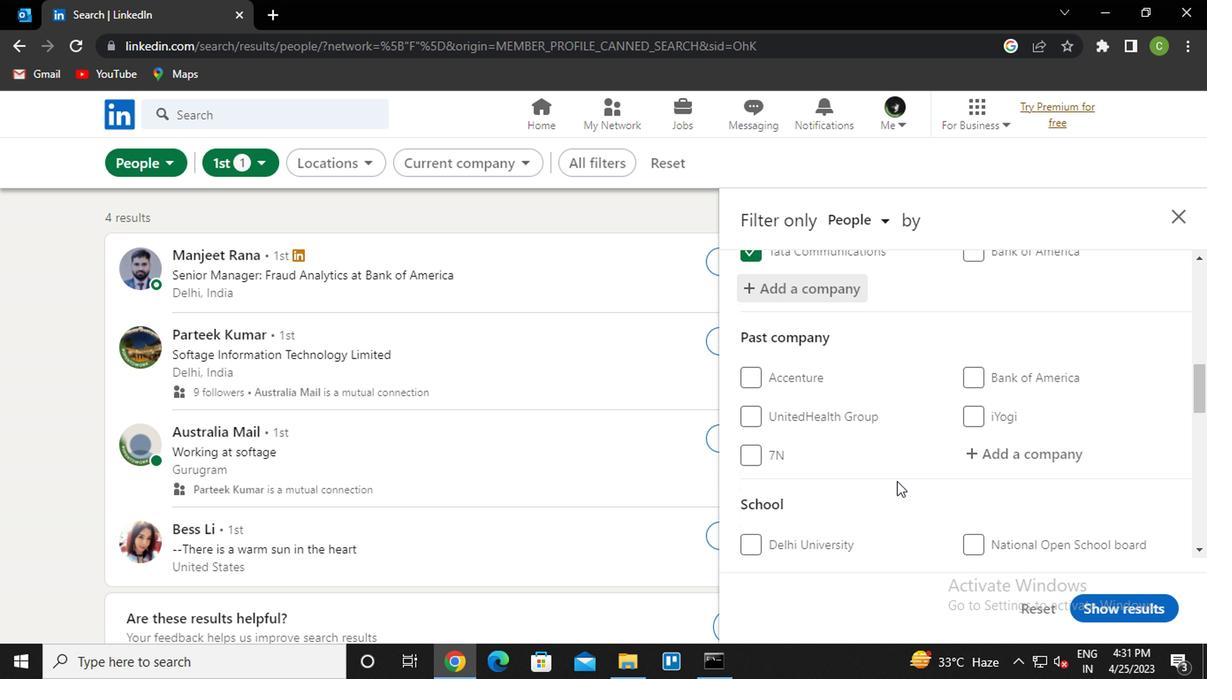 
Action: Mouse scrolled (890, 474) with delta (0, 0)
Screenshot: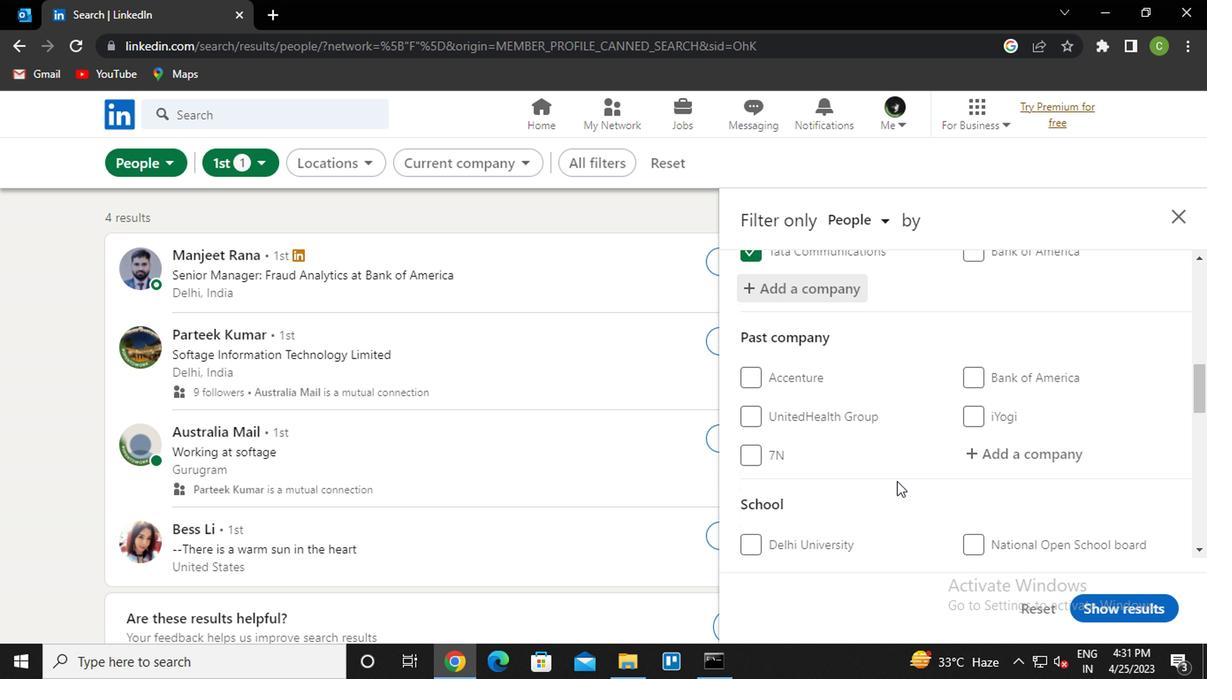 
Action: Mouse moved to (962, 479)
Screenshot: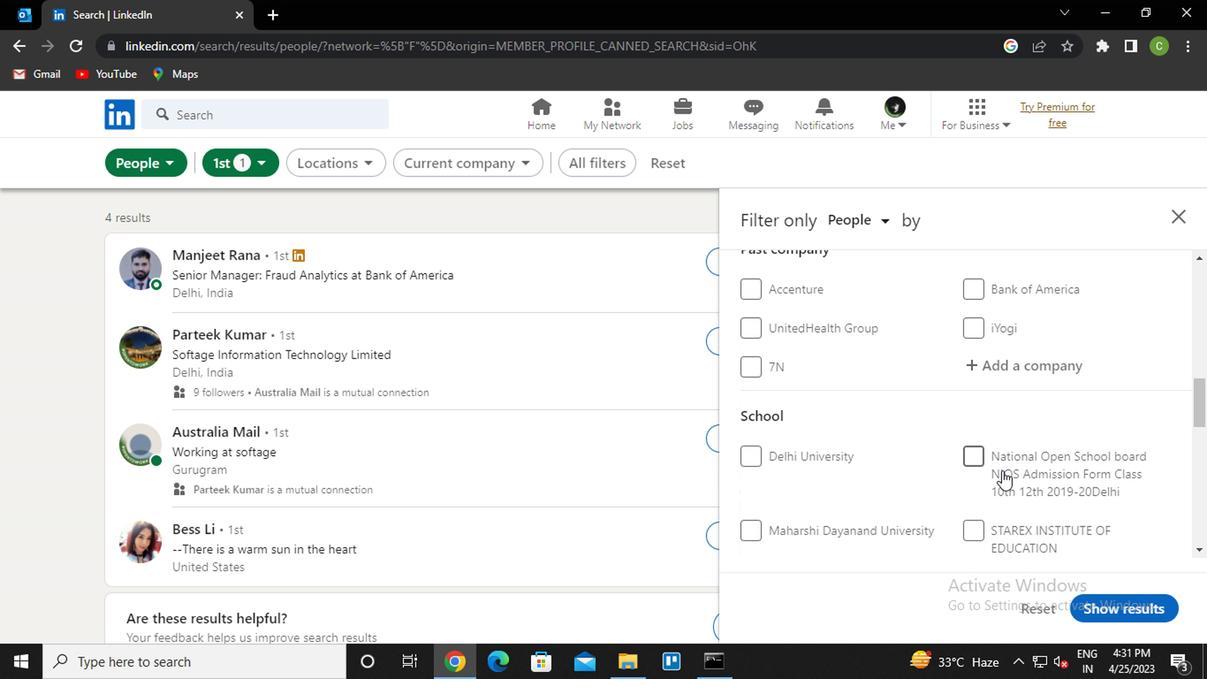 
Action: Mouse scrolled (962, 478) with delta (0, 0)
Screenshot: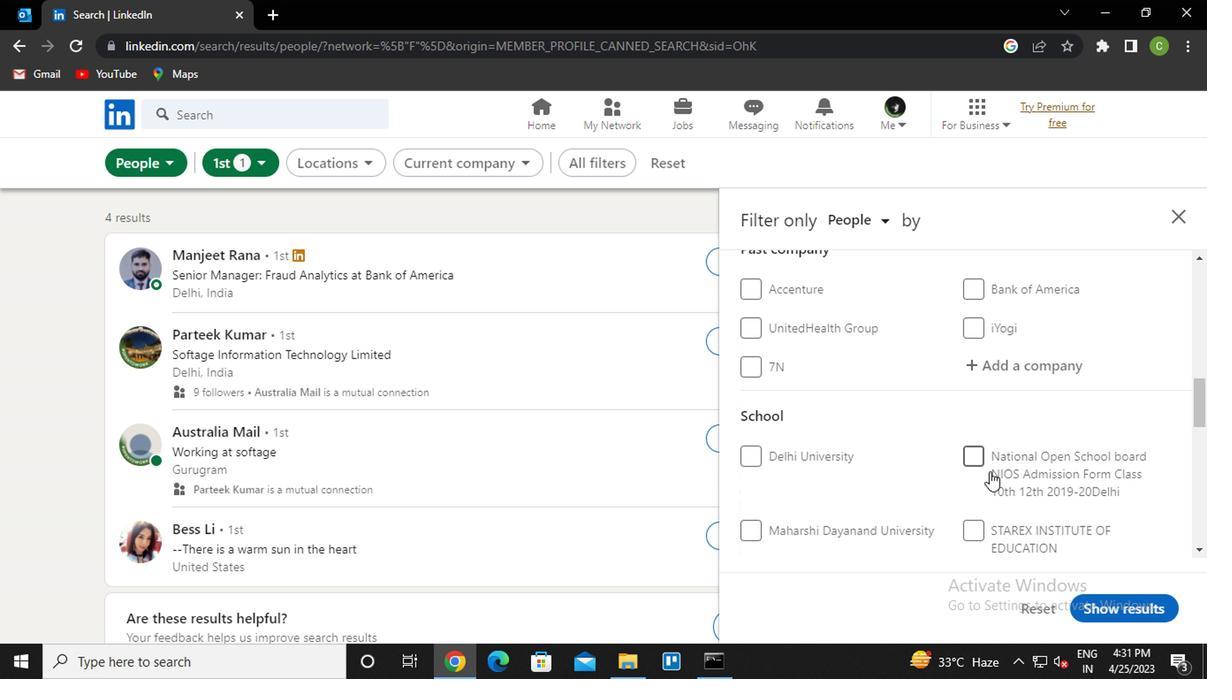
Action: Mouse scrolled (962, 478) with delta (0, 0)
Screenshot: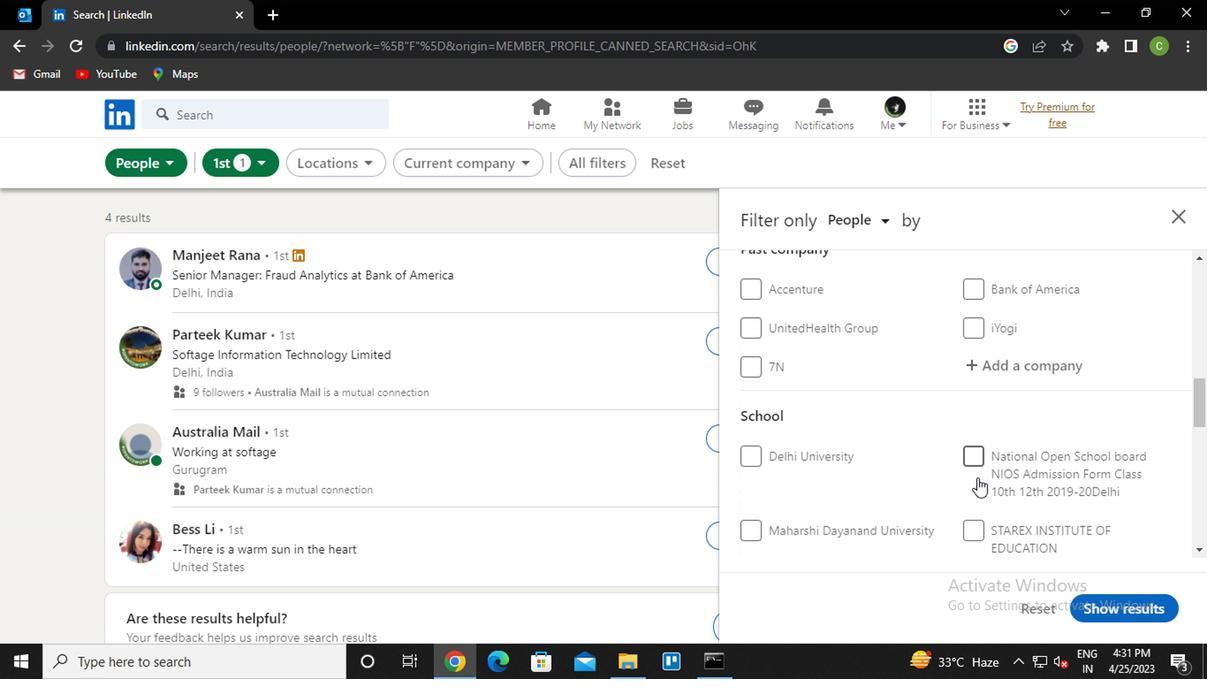 
Action: Mouse moved to (794, 406)
Screenshot: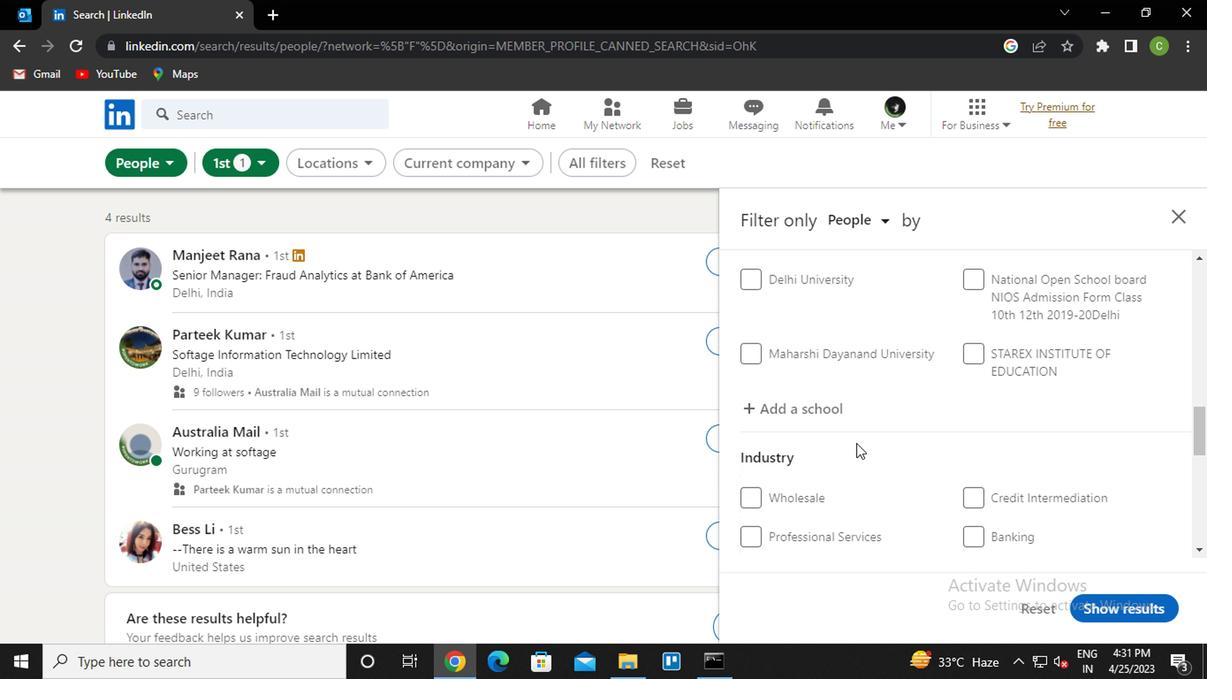 
Action: Mouse pressed left at (794, 406)
Screenshot: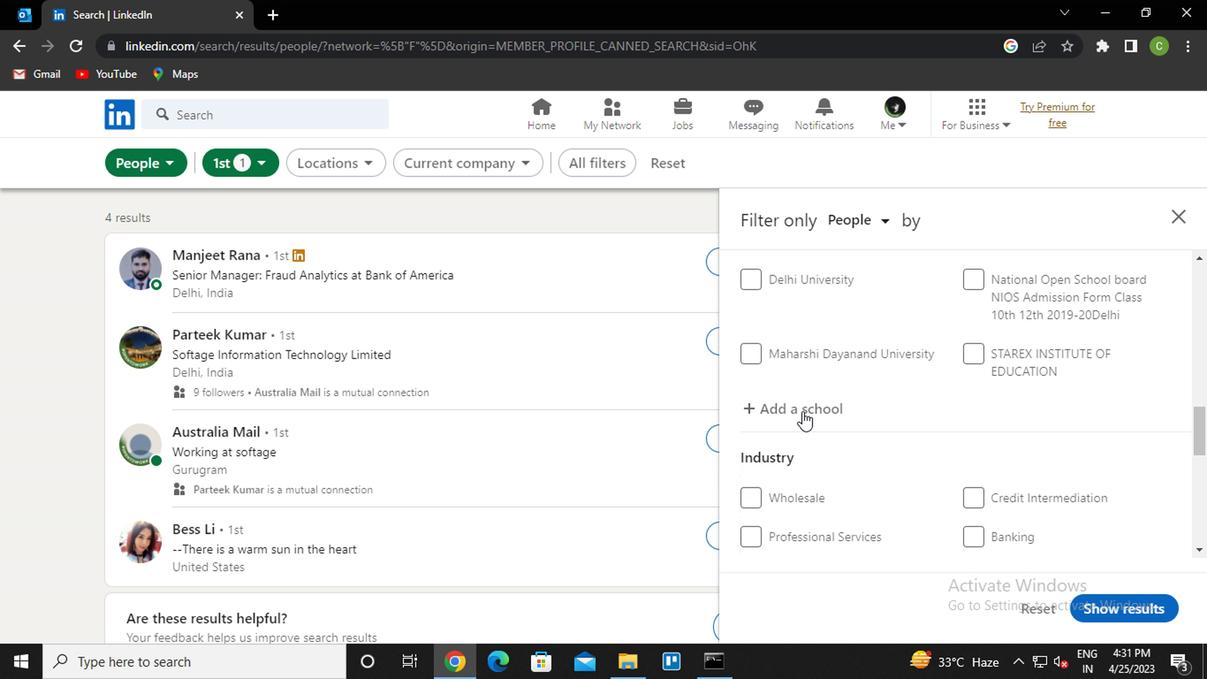 
Action: Key pressed <Key.caps_lock>a<Key.caps_lock>gra<Key.down><Key.enter>
Screenshot: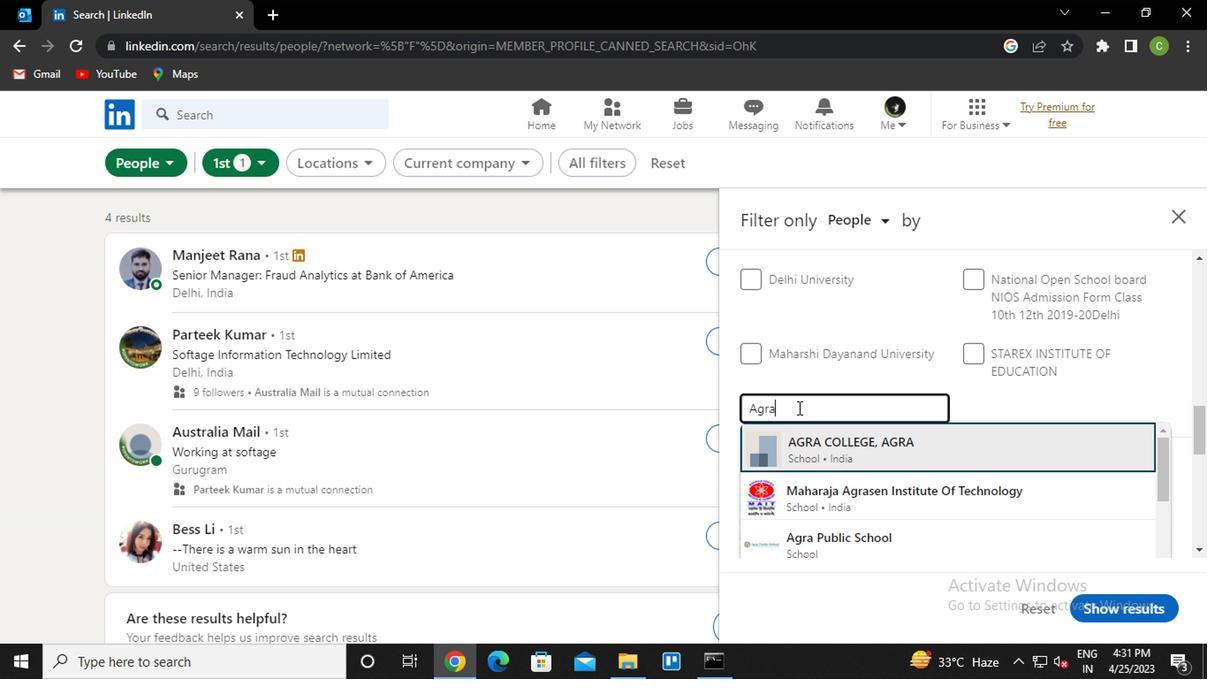 
Action: Mouse moved to (836, 395)
Screenshot: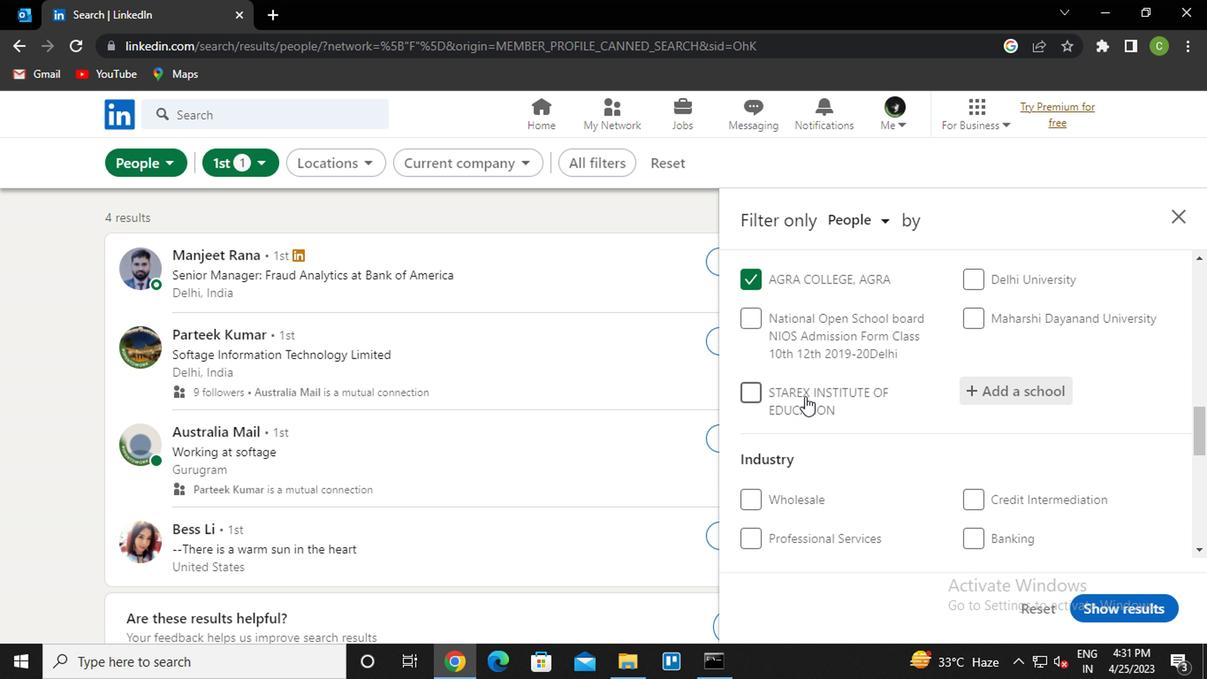 
Action: Mouse scrolled (836, 394) with delta (0, 0)
Screenshot: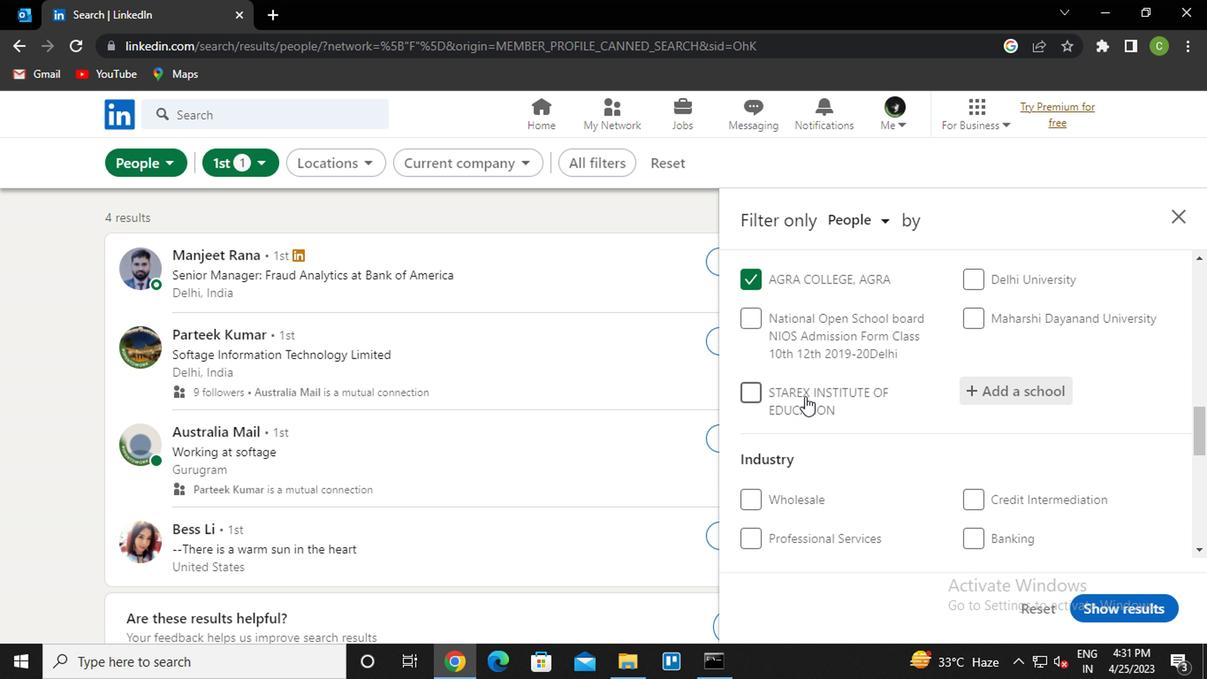 
Action: Mouse moved to (871, 401)
Screenshot: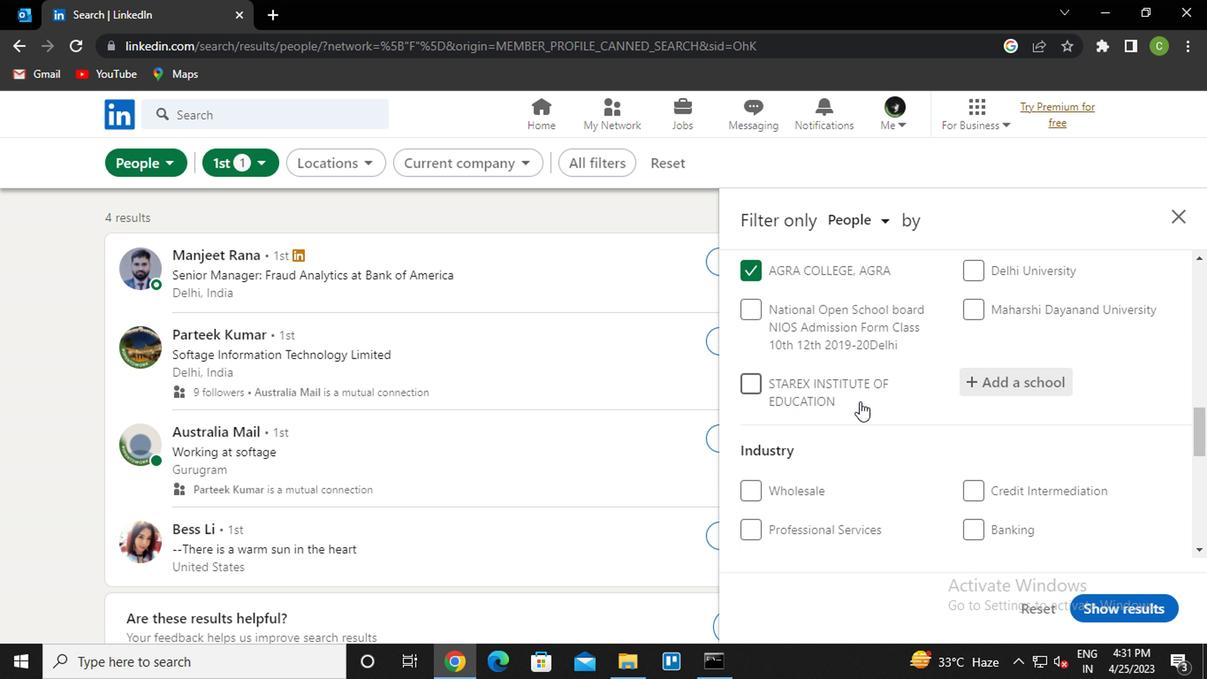 
Action: Mouse scrolled (871, 401) with delta (0, 0)
Screenshot: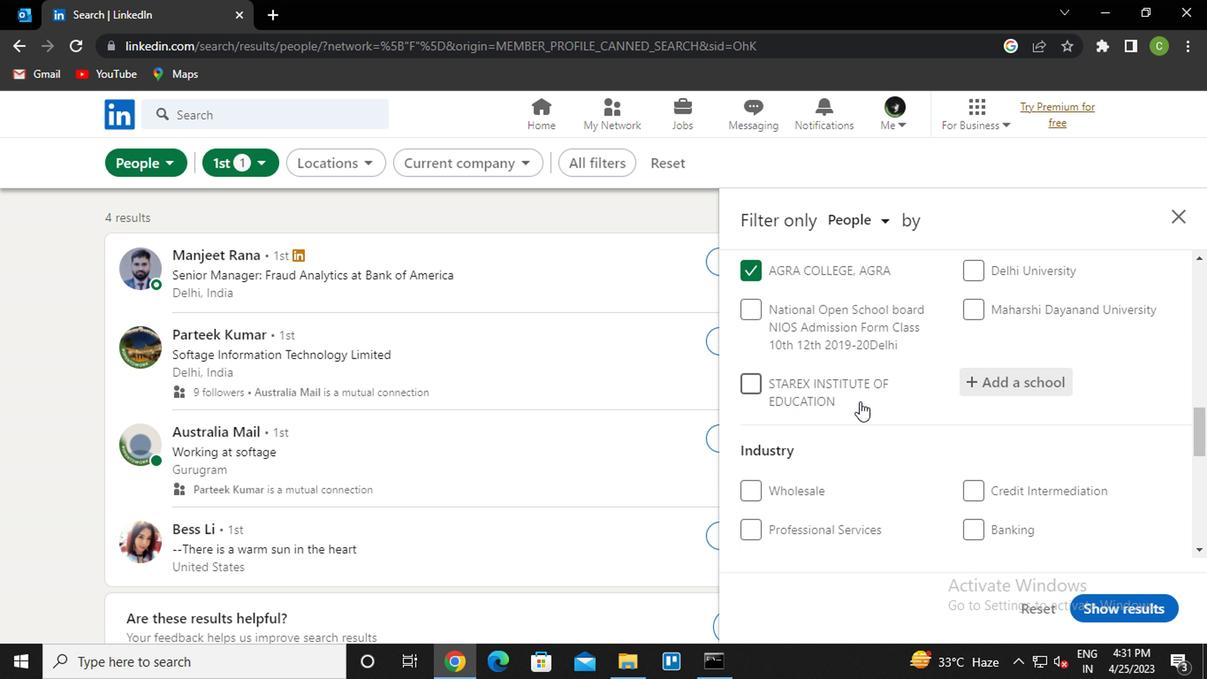 
Action: Mouse moved to (1028, 405)
Screenshot: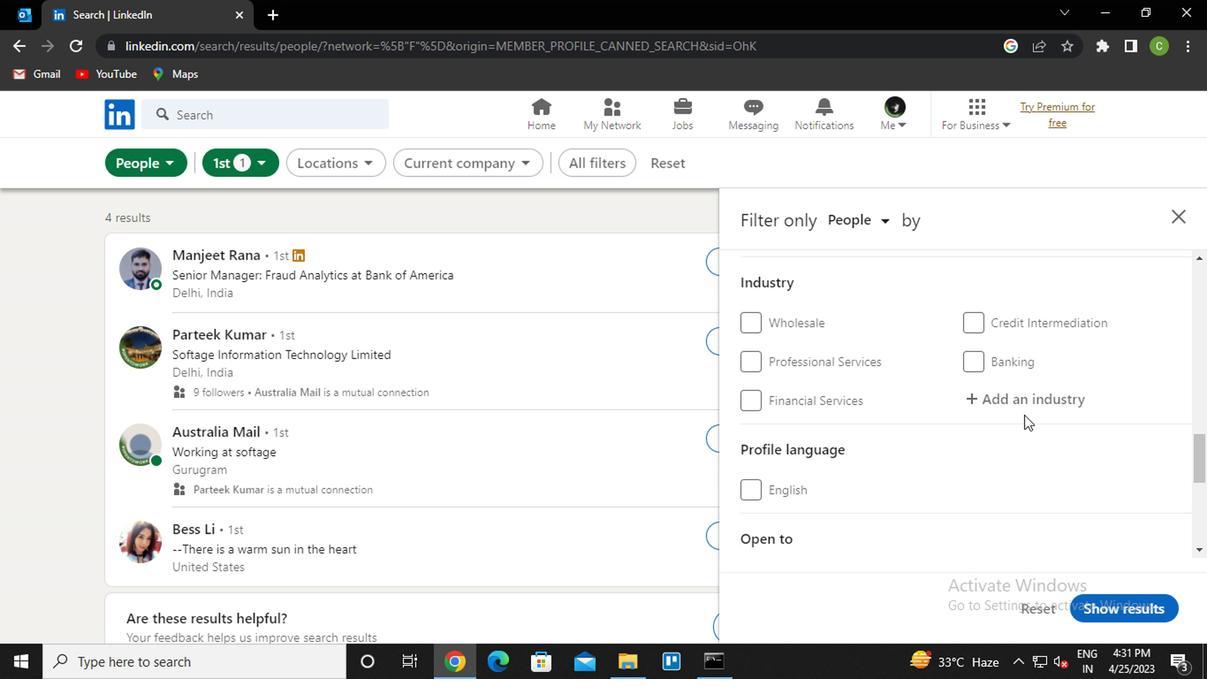 
Action: Mouse pressed left at (1028, 405)
Screenshot: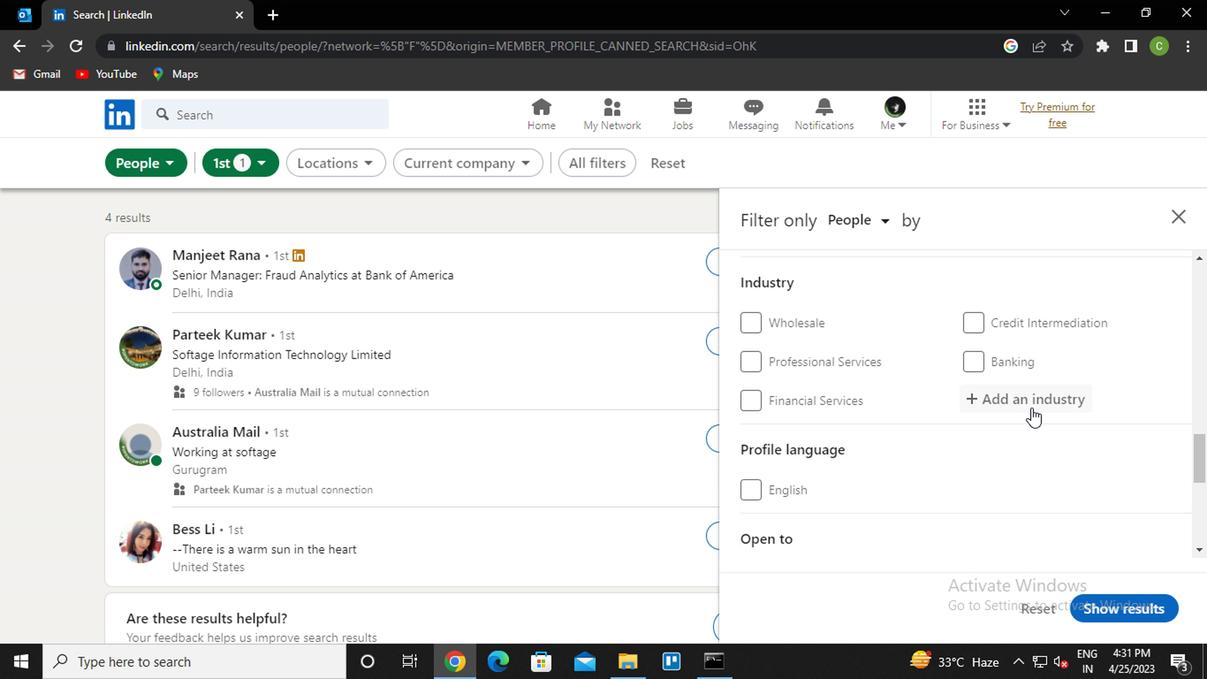 
Action: Mouse moved to (892, 556)
Screenshot: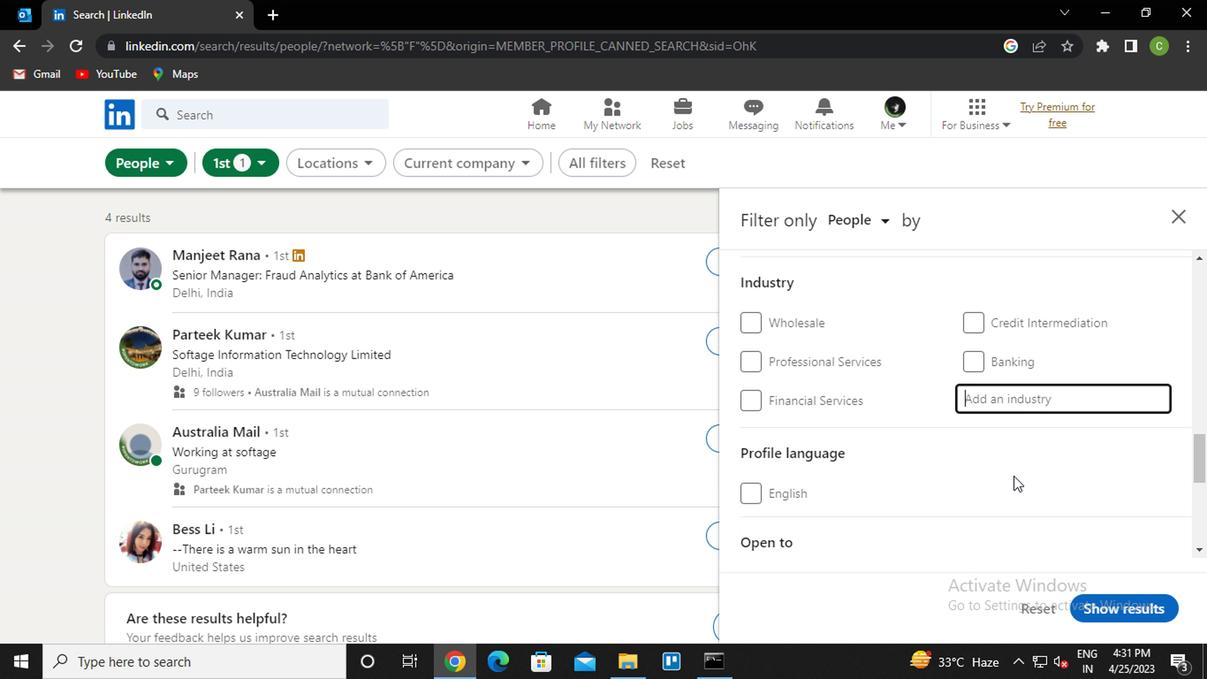 
Action: Key pressed <Key.caps_lock>m<Key.caps_lock>etal<Key.space>ore<Key.down><Key.enter>
Screenshot: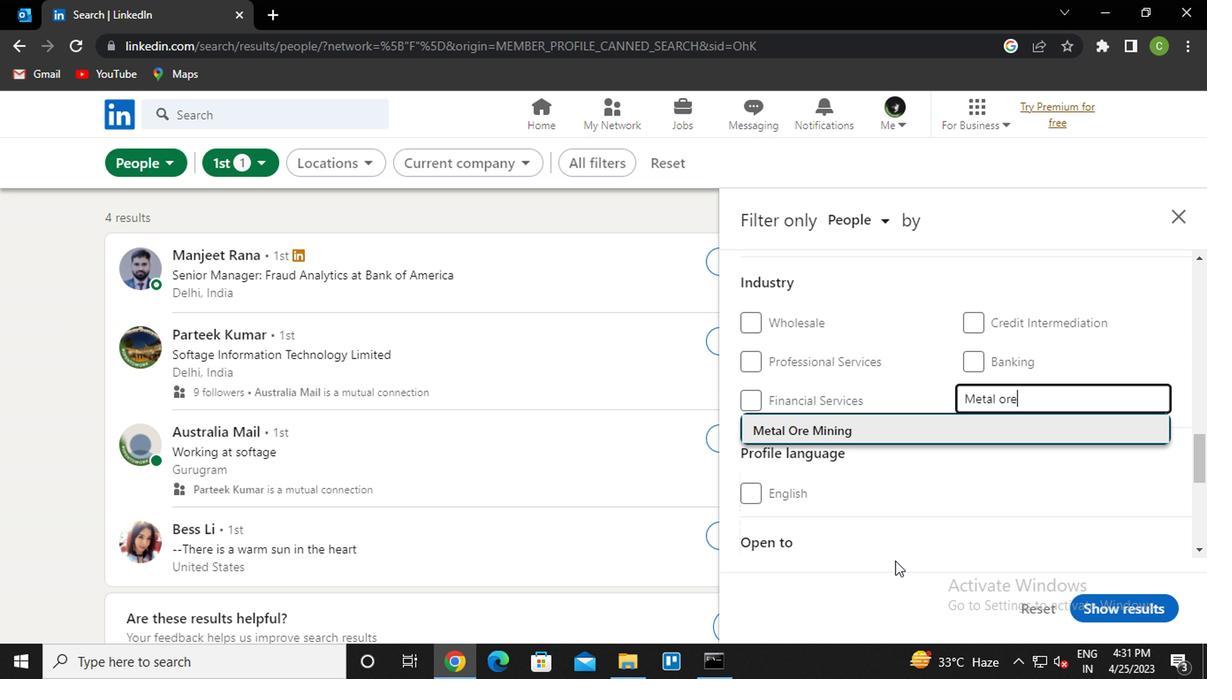 
Action: Mouse moved to (881, 564)
Screenshot: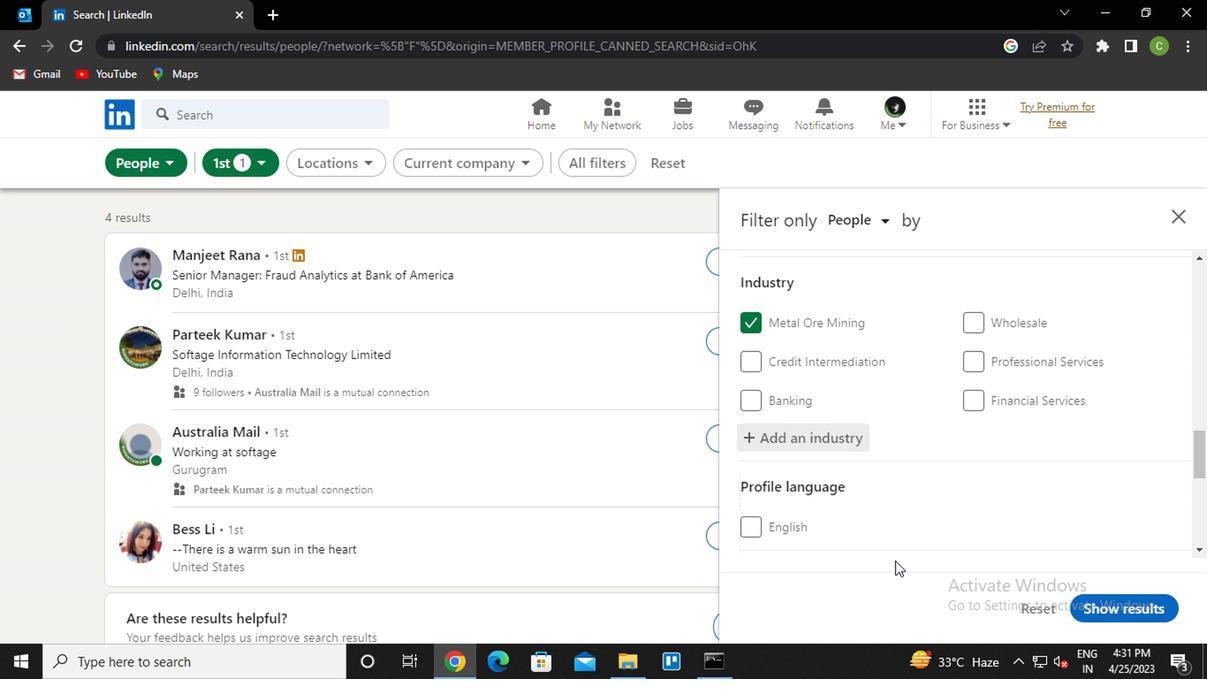 
Action: Mouse scrolled (881, 563) with delta (0, -1)
Screenshot: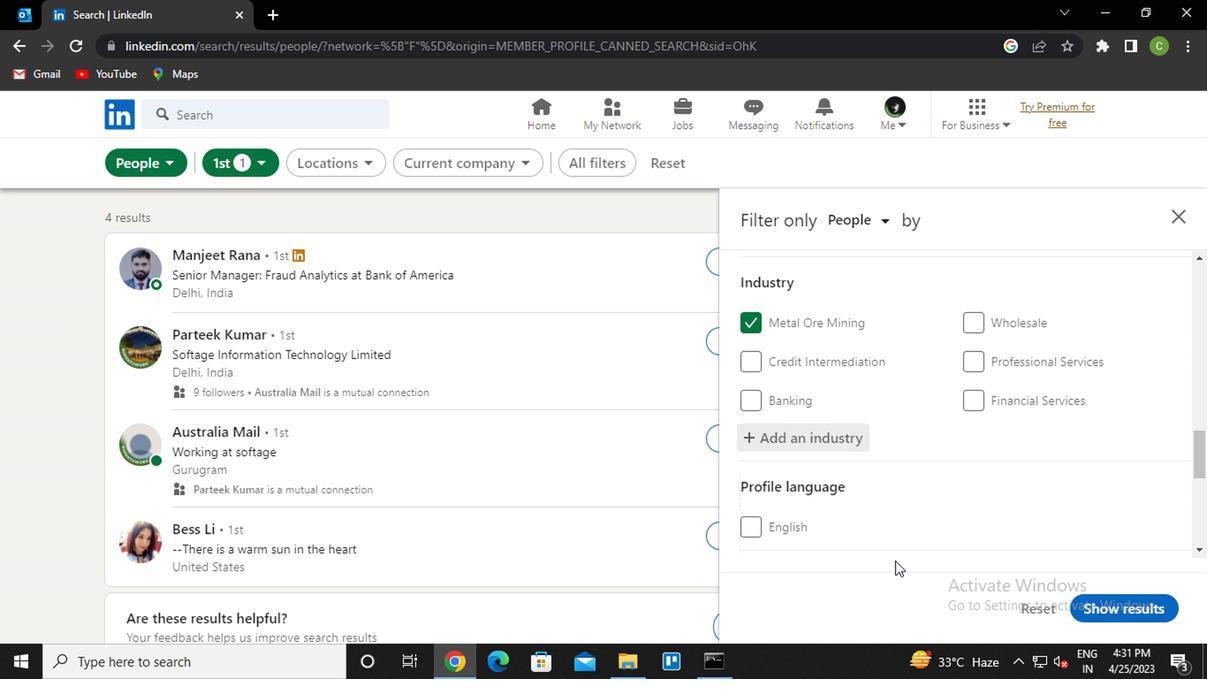 
Action: Mouse moved to (886, 541)
Screenshot: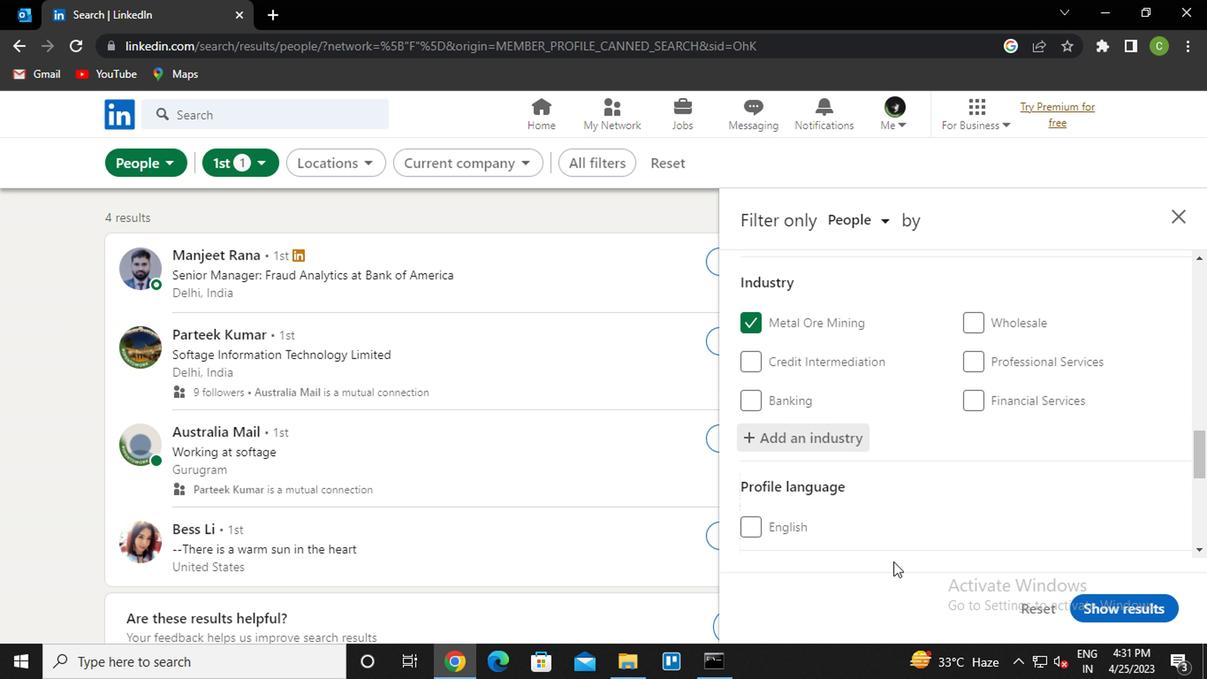 
Action: Mouse scrolled (886, 540) with delta (0, -1)
Screenshot: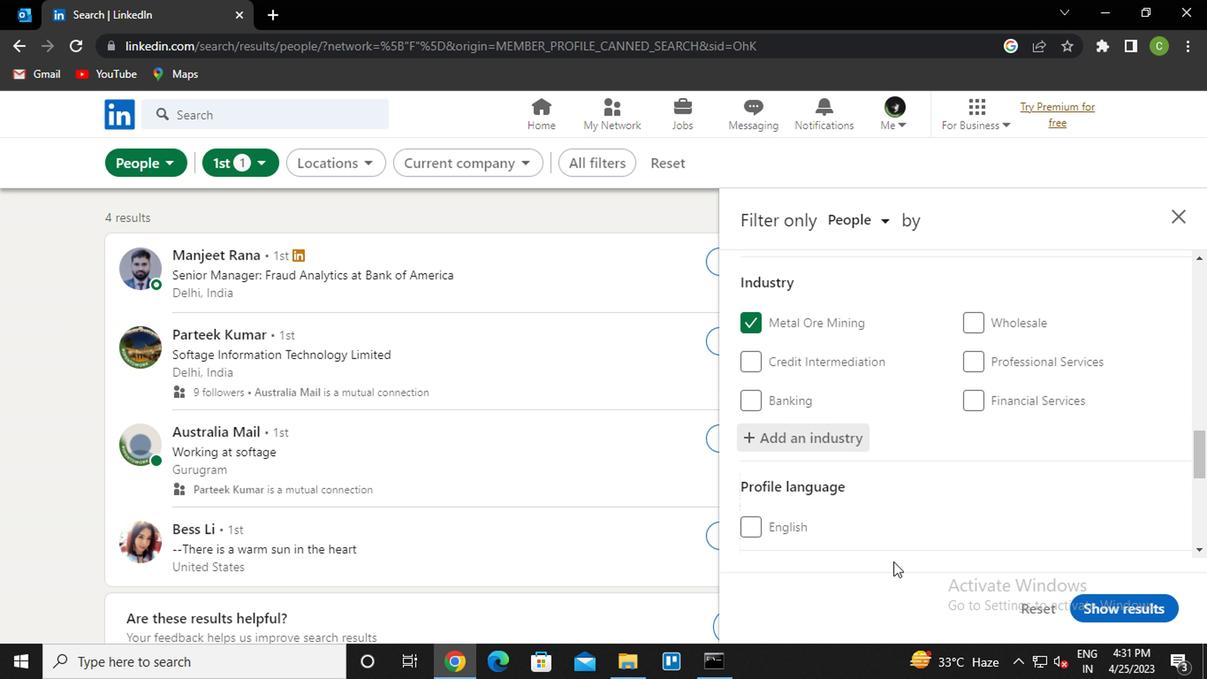 
Action: Mouse moved to (880, 507)
Screenshot: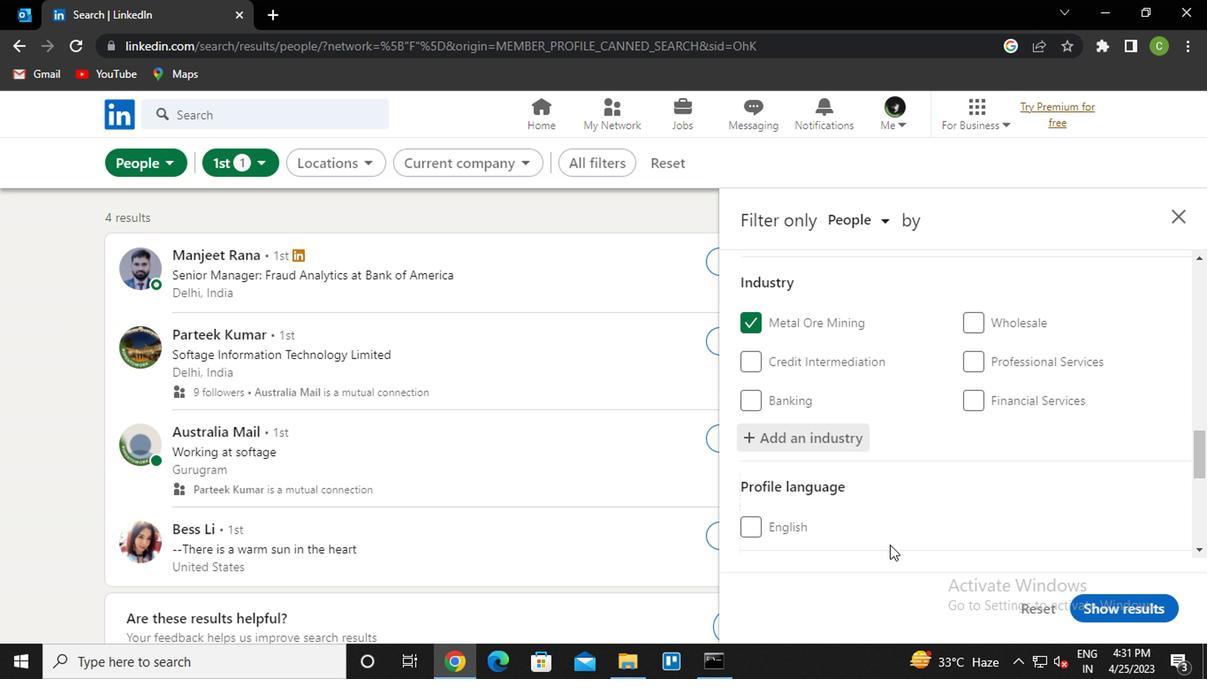 
Action: Mouse scrolled (880, 506) with delta (0, -1)
Screenshot: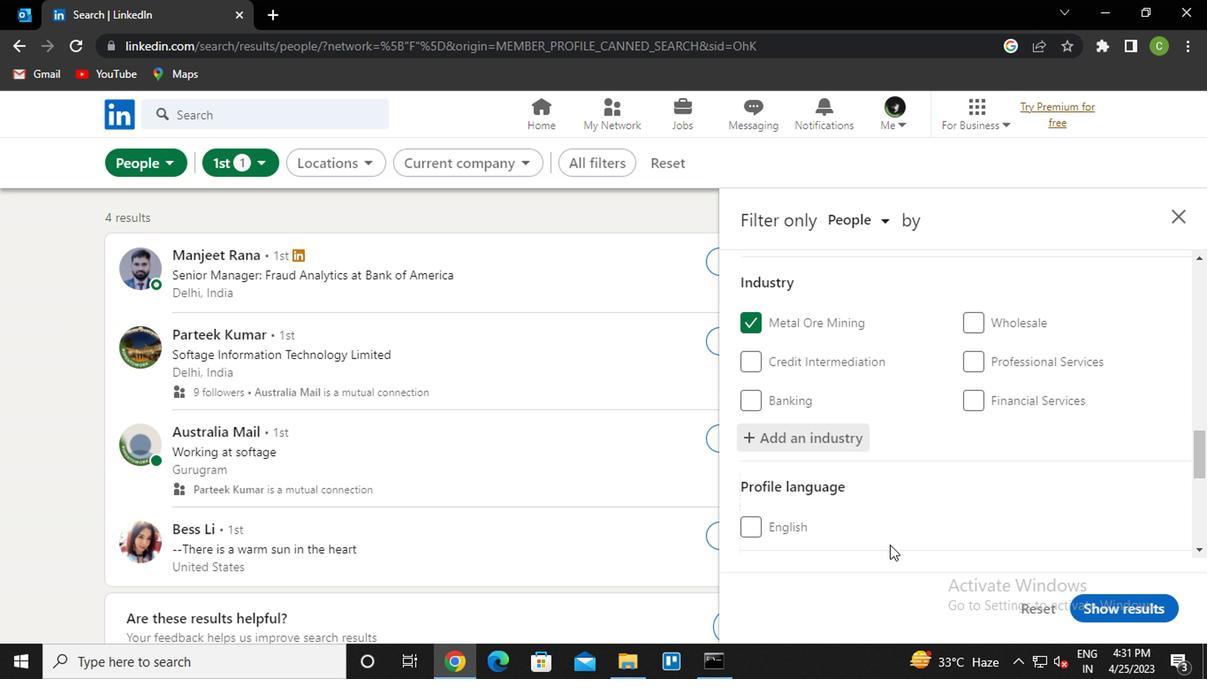 
Action: Mouse moved to (876, 481)
Screenshot: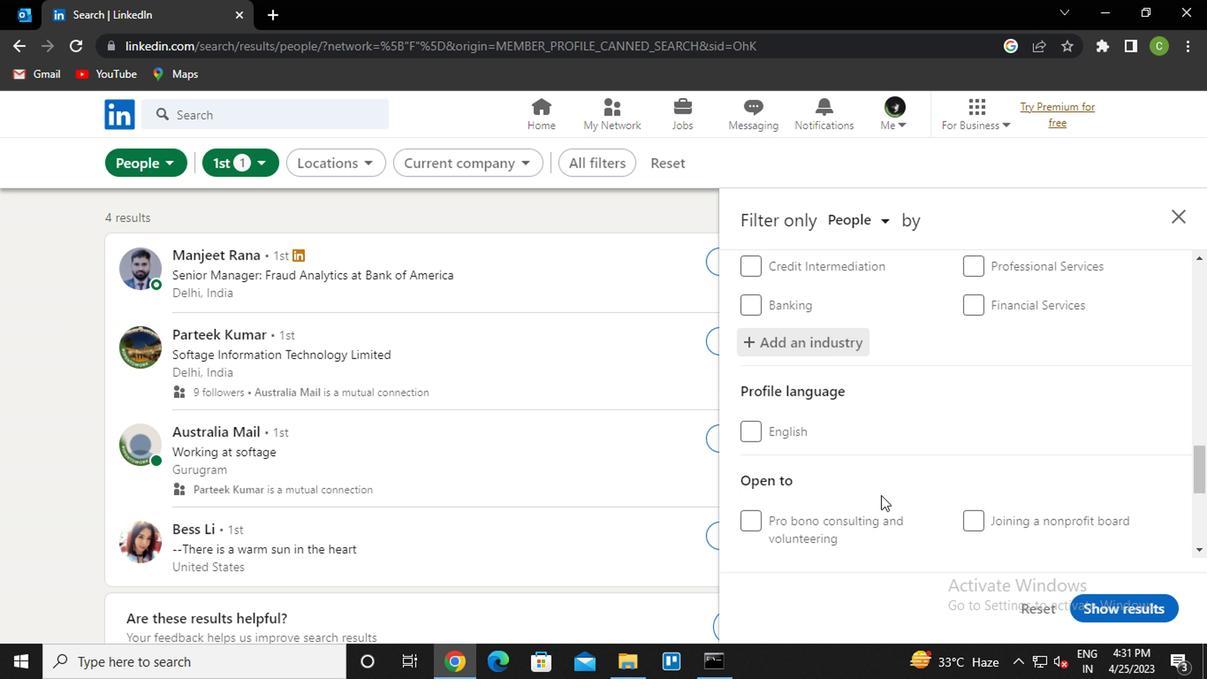 
Action: Mouse scrolled (876, 480) with delta (0, 0)
Screenshot: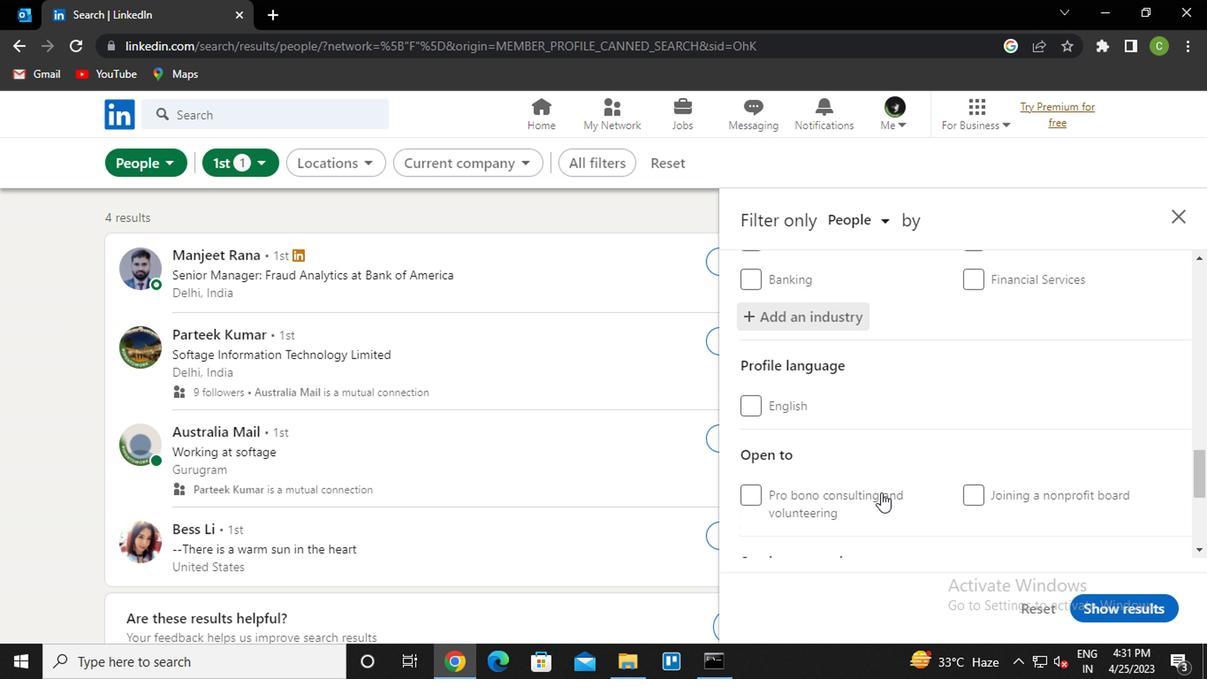 
Action: Mouse moved to (793, 448)
Screenshot: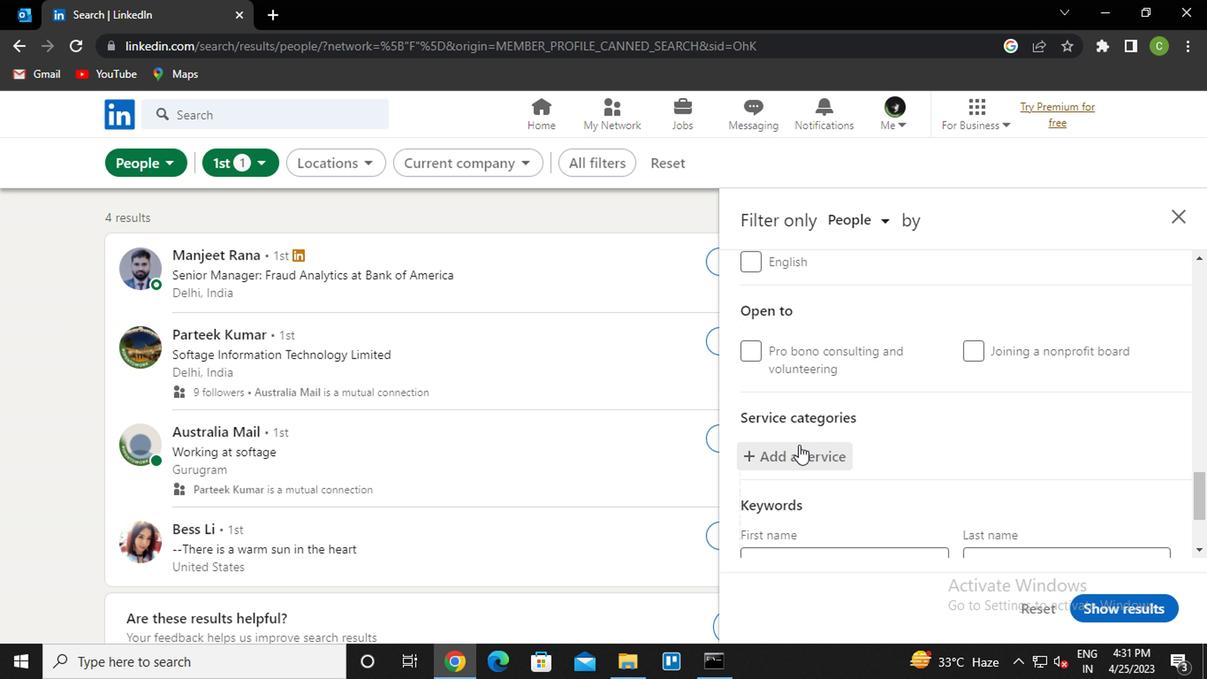 
Action: Mouse pressed left at (793, 448)
Screenshot: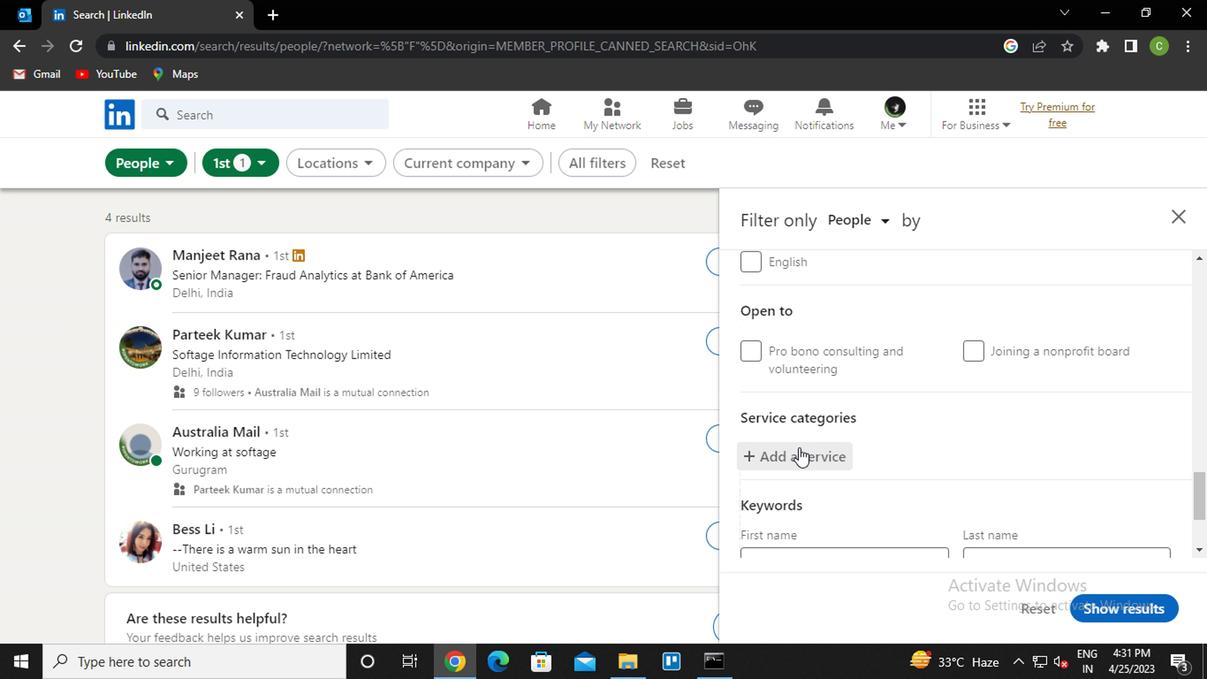
Action: Key pressed <Key.caps_lock>w<Key.caps_lock>Ealth<Key.space><Key.caps_lock>m<Key.caps_lock>anagement
Screenshot: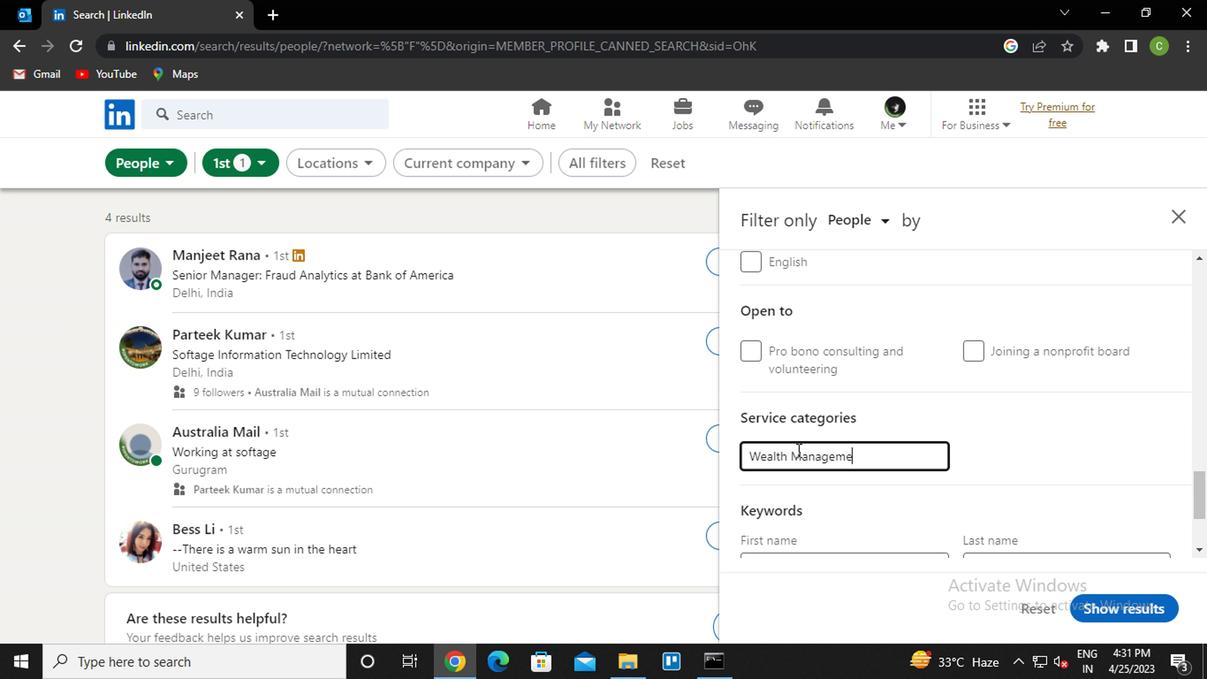 
Action: Mouse moved to (803, 444)
Screenshot: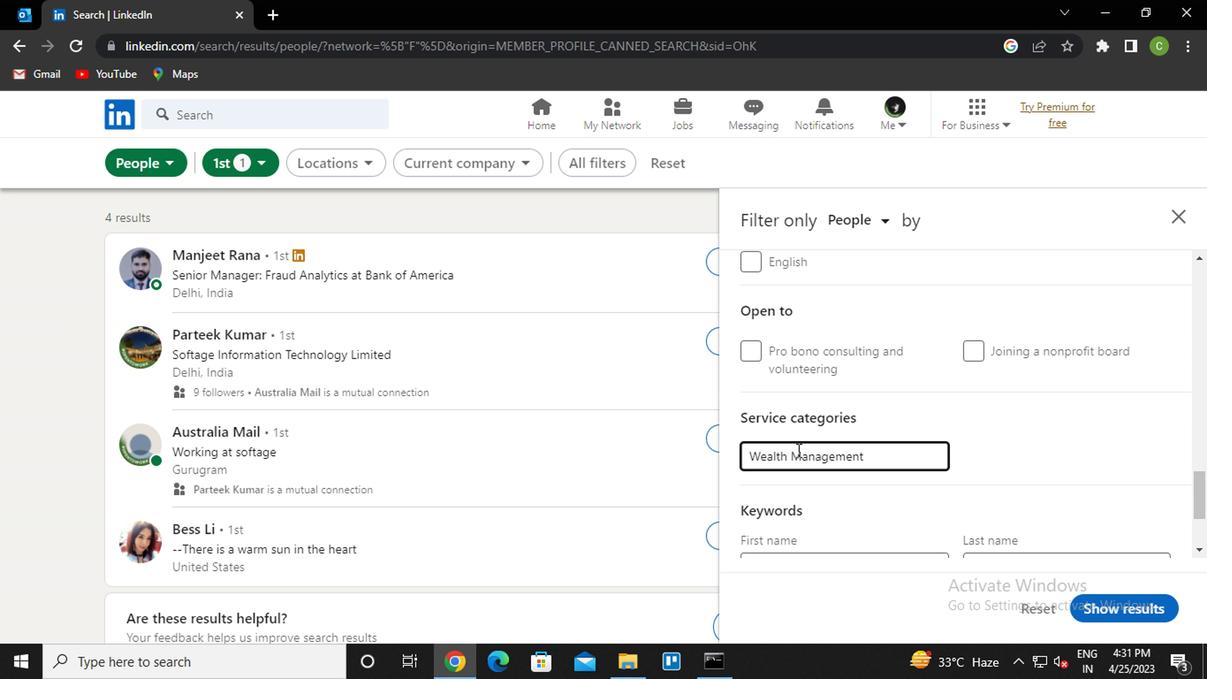 
Action: Mouse scrolled (803, 444) with delta (0, 0)
Screenshot: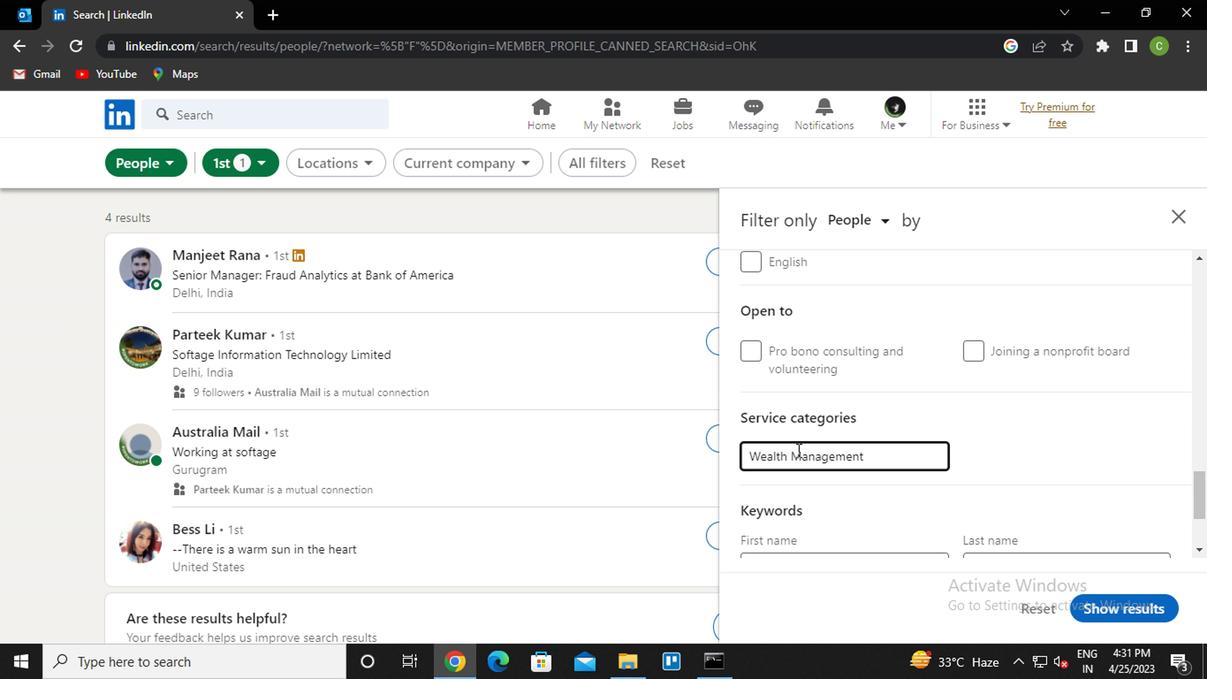 
Action: Mouse moved to (813, 444)
Screenshot: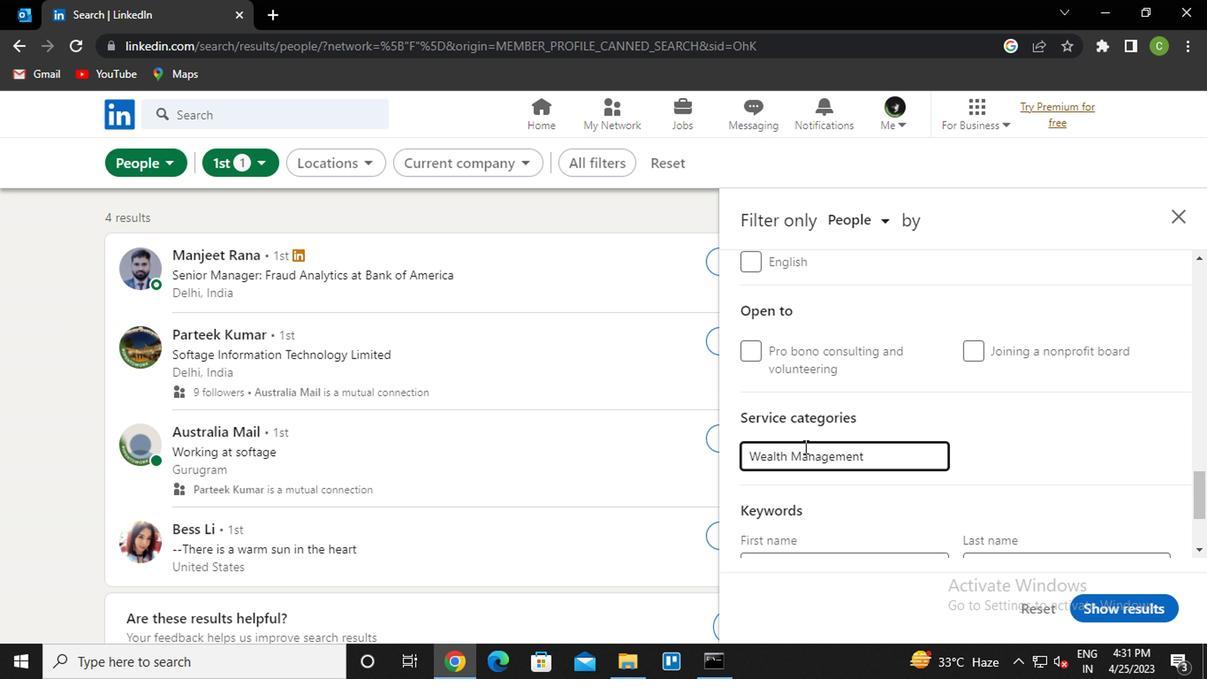 
Action: Mouse scrolled (813, 444) with delta (0, 0)
Screenshot: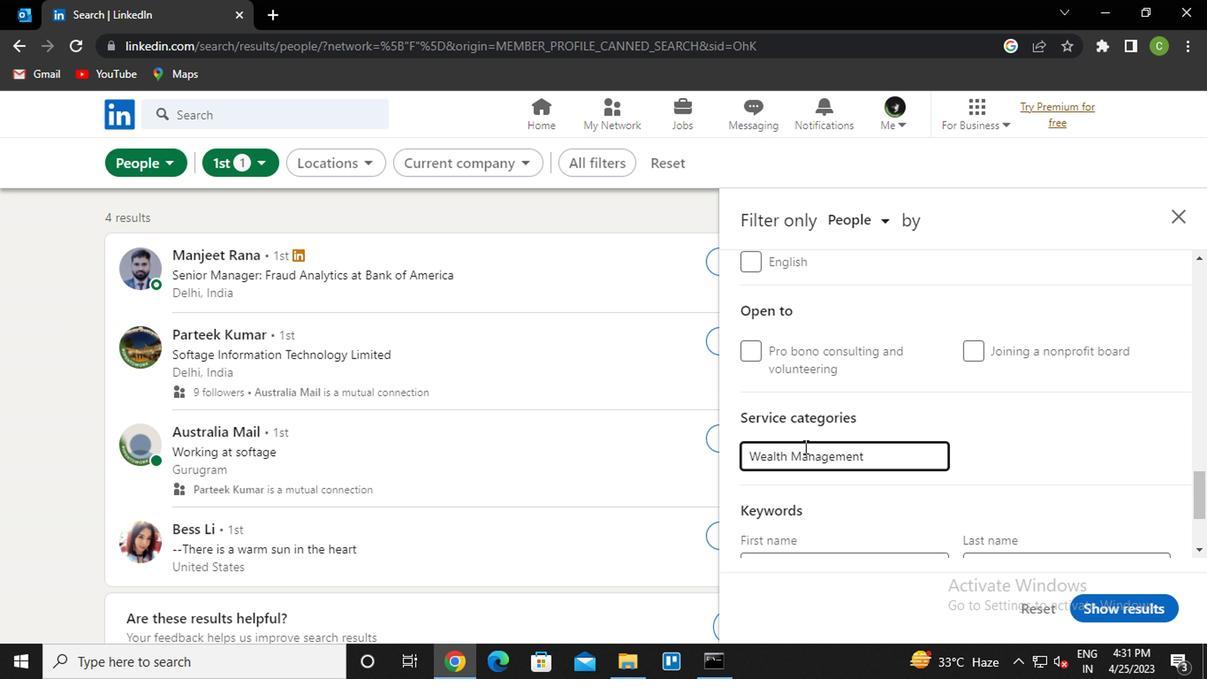 
Action: Mouse moved to (849, 476)
Screenshot: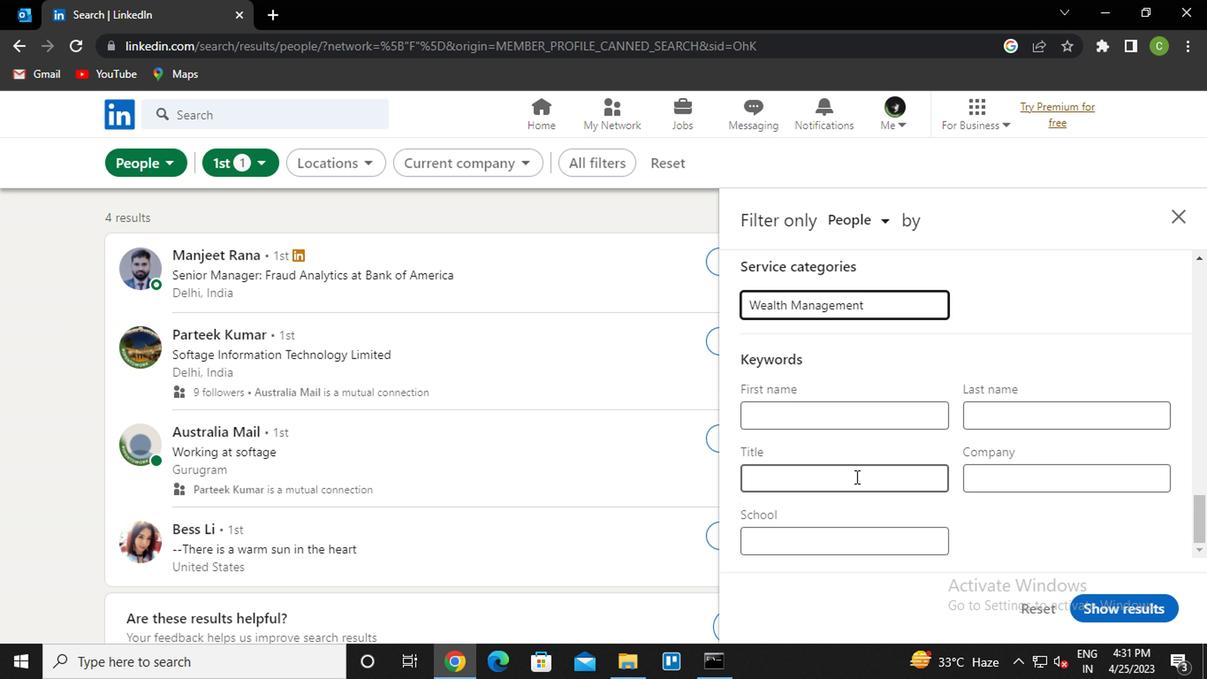
Action: Mouse pressed left at (849, 476)
Screenshot: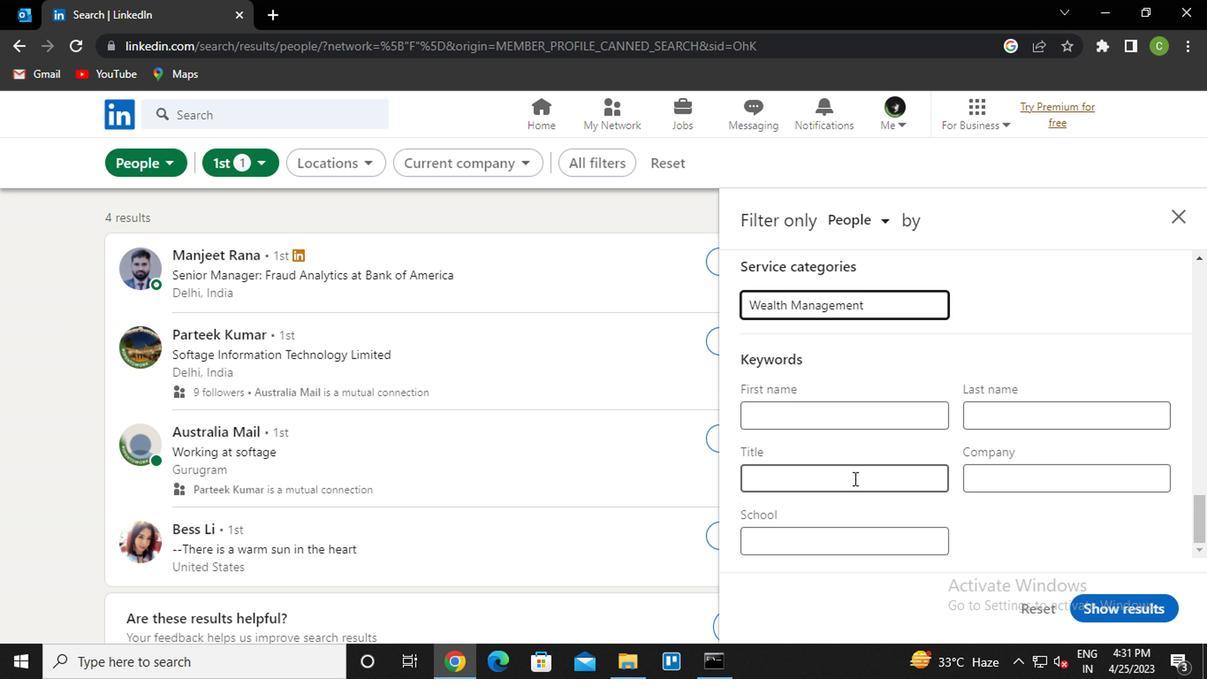 
Action: Mouse moved to (864, 431)
Screenshot: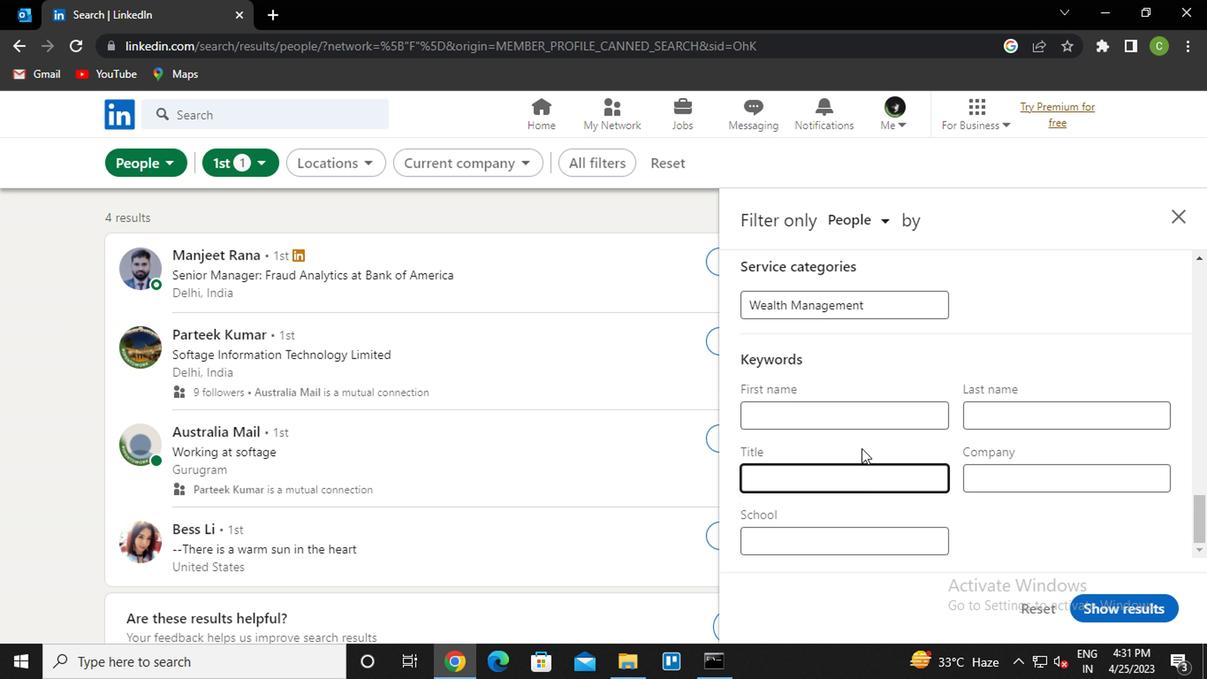 
Action: Key pressed <Key.caps_lock>n<Key.caps_lock>urse<Key.space>practitioner
Screenshot: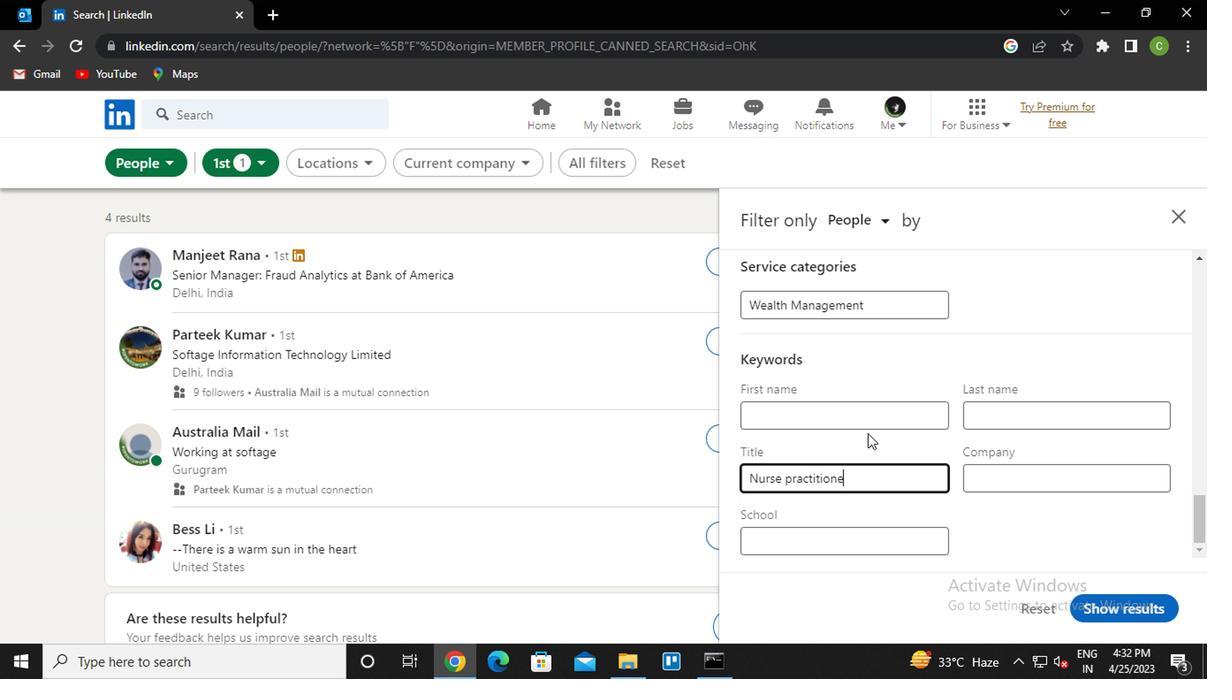 
Action: Mouse moved to (1137, 601)
Screenshot: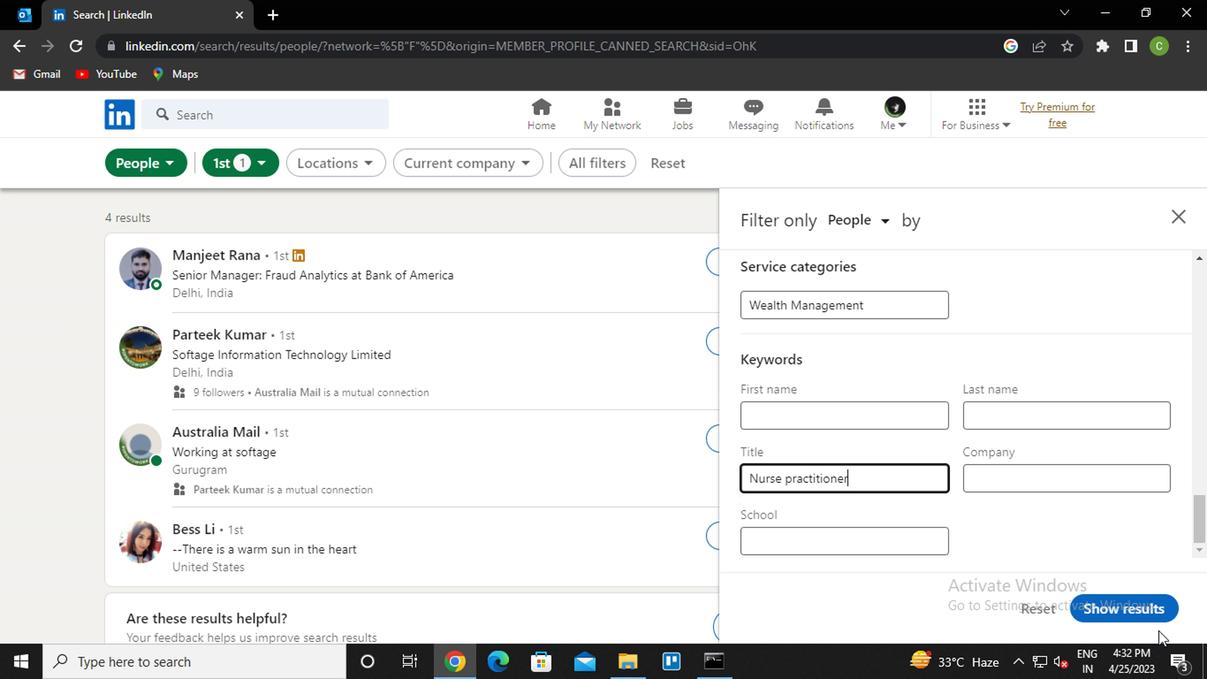 
Action: Mouse pressed left at (1137, 601)
Screenshot: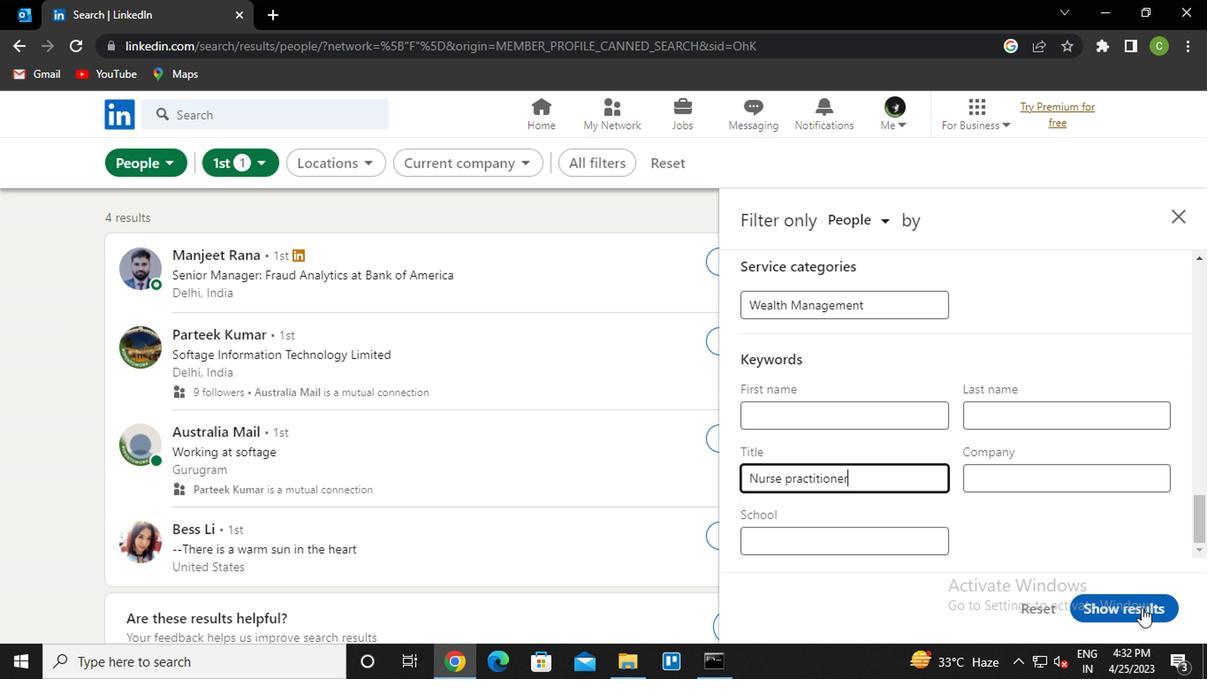 
Action: Mouse moved to (713, 498)
Screenshot: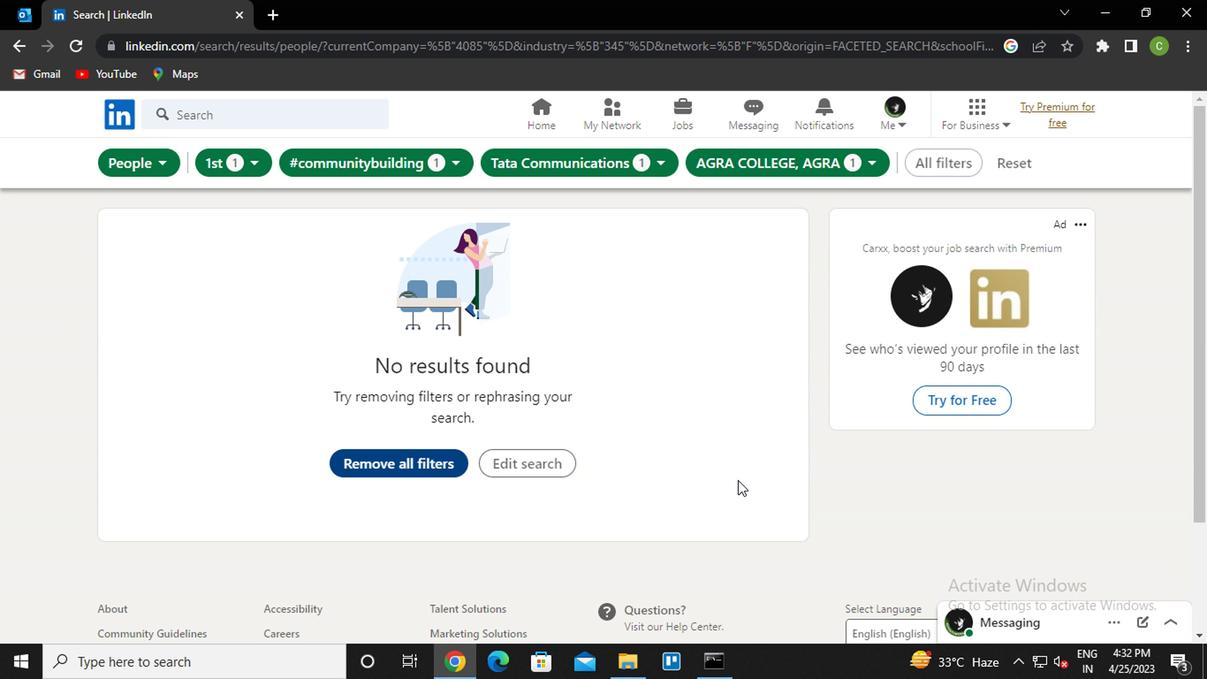 
Action: Key pressed <Key.f8>
Screenshot: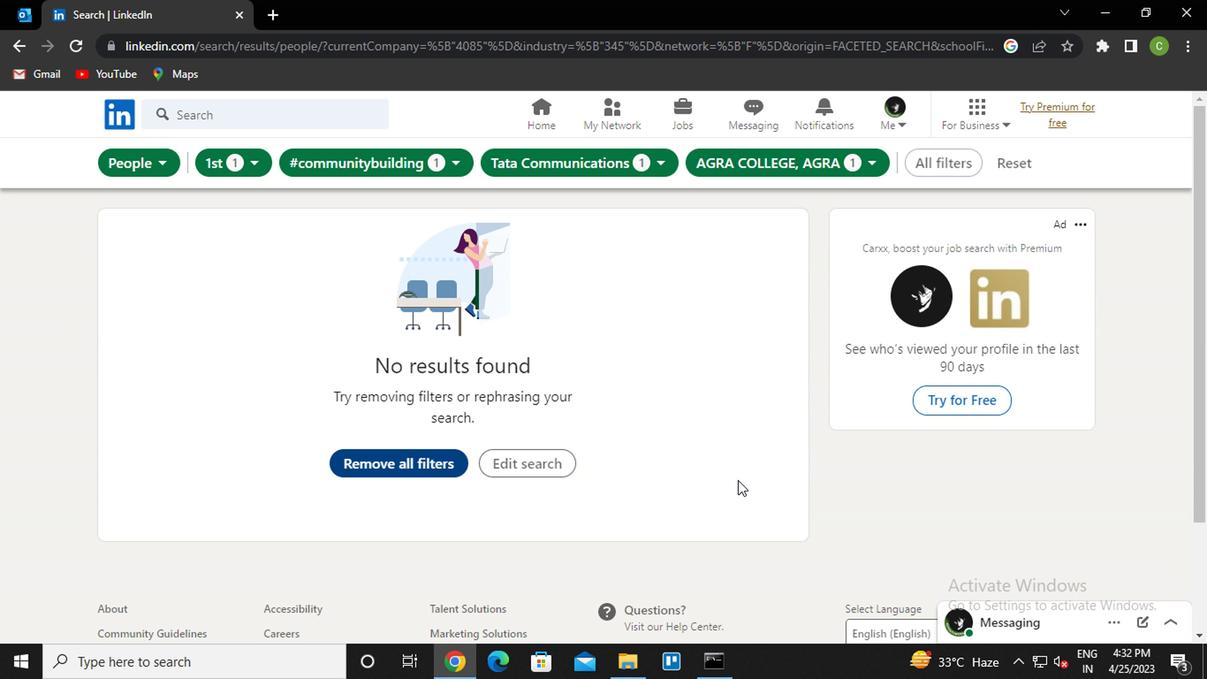 
